 Task: Create a due date automation trigger when advanced on, on the tuesday of the week a card is due add dates due in less than 1 days at 11:00 AM.
Action: Mouse moved to (1037, 320)
Screenshot: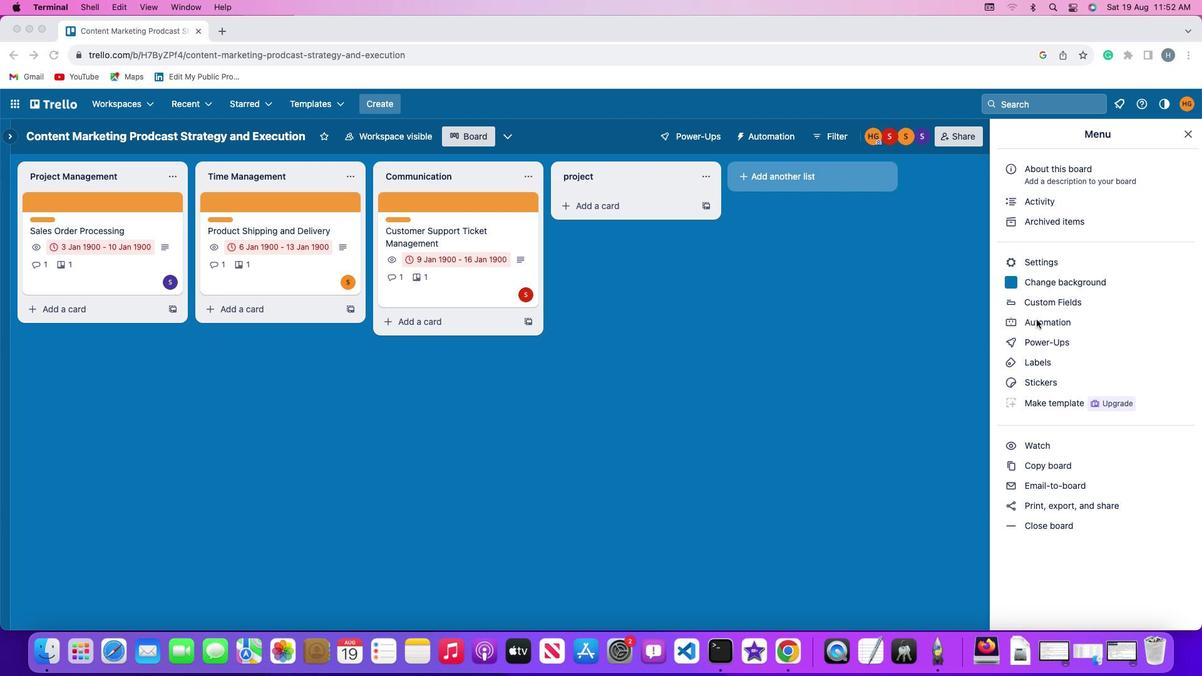 
Action: Mouse pressed left at (1037, 320)
Screenshot: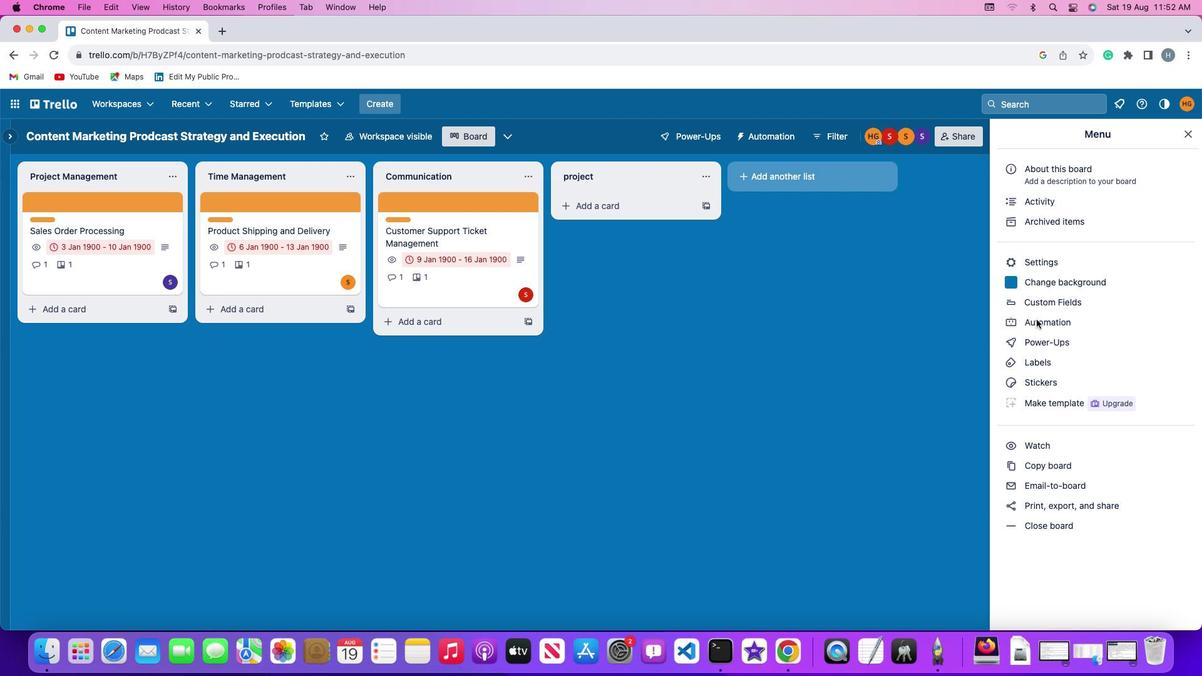 
Action: Mouse pressed left at (1037, 320)
Screenshot: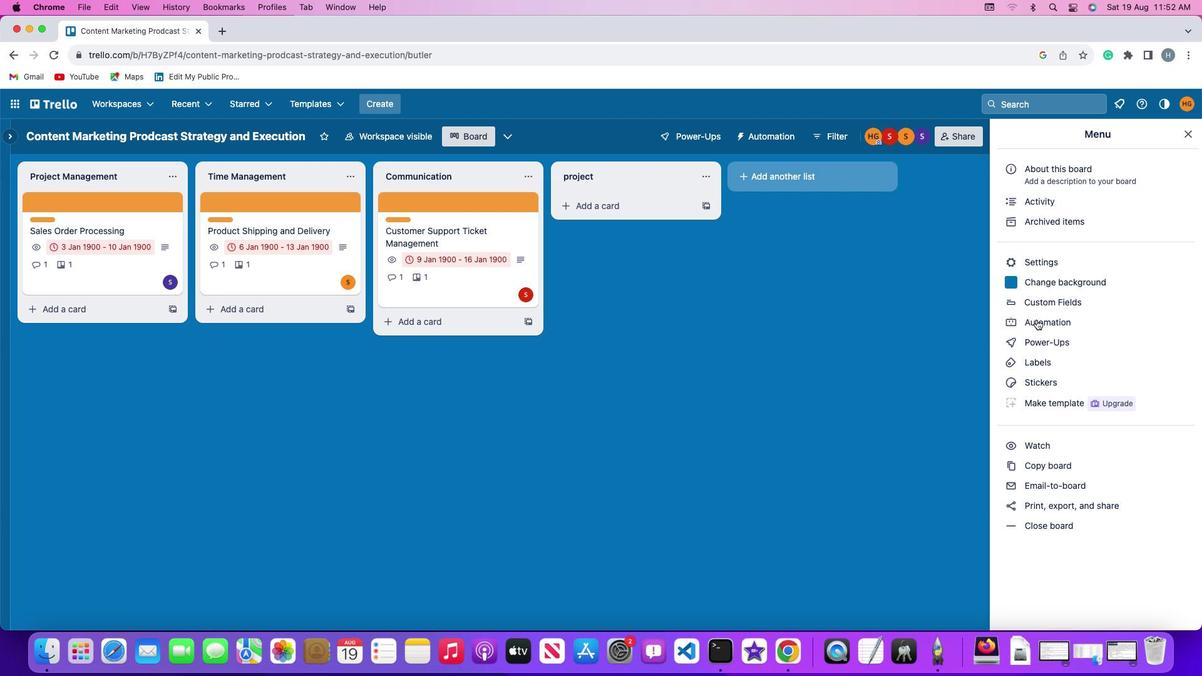 
Action: Mouse moved to (88, 296)
Screenshot: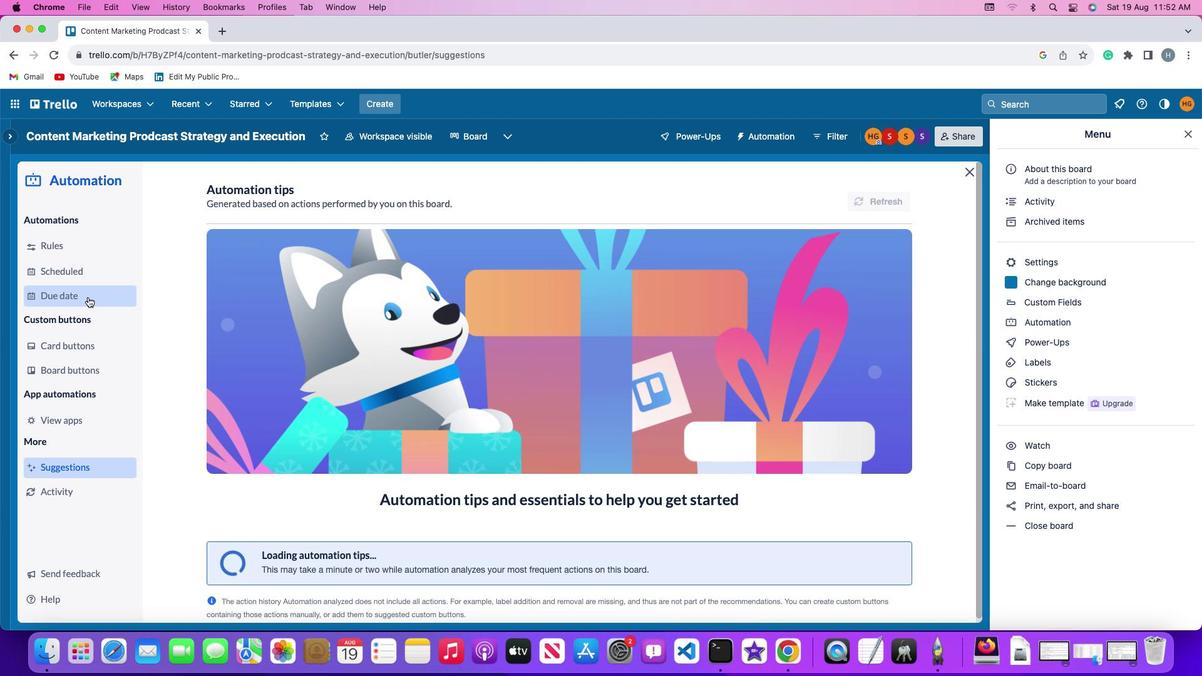 
Action: Mouse pressed left at (88, 296)
Screenshot: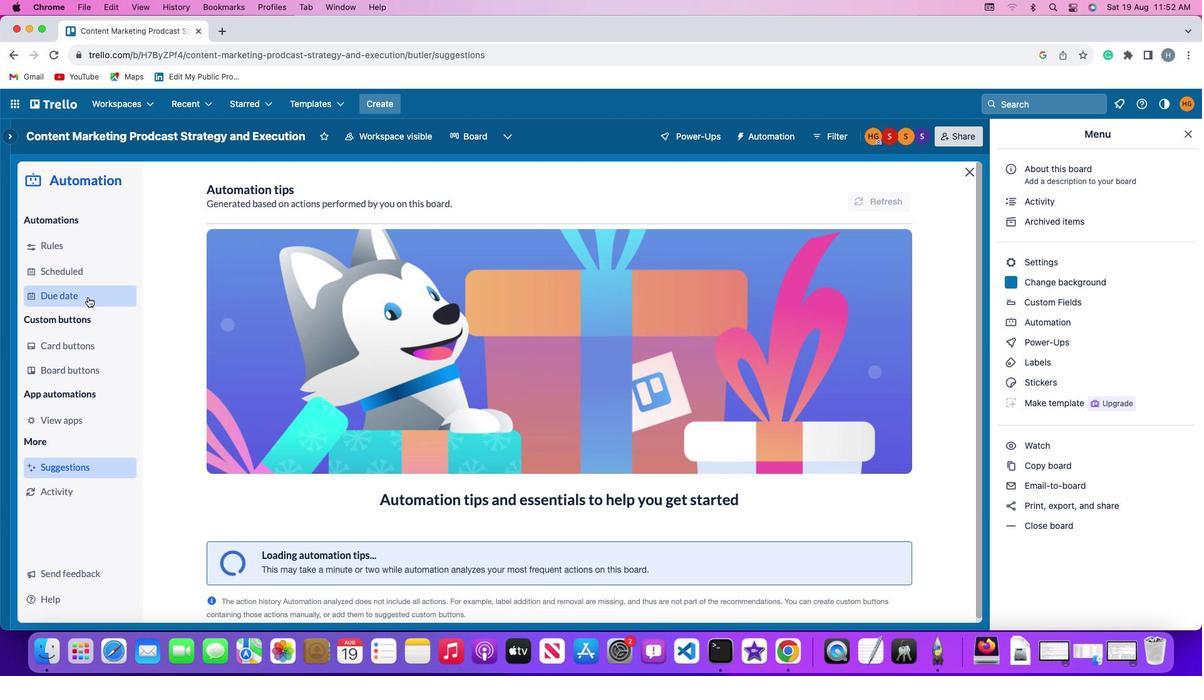 
Action: Mouse moved to (836, 194)
Screenshot: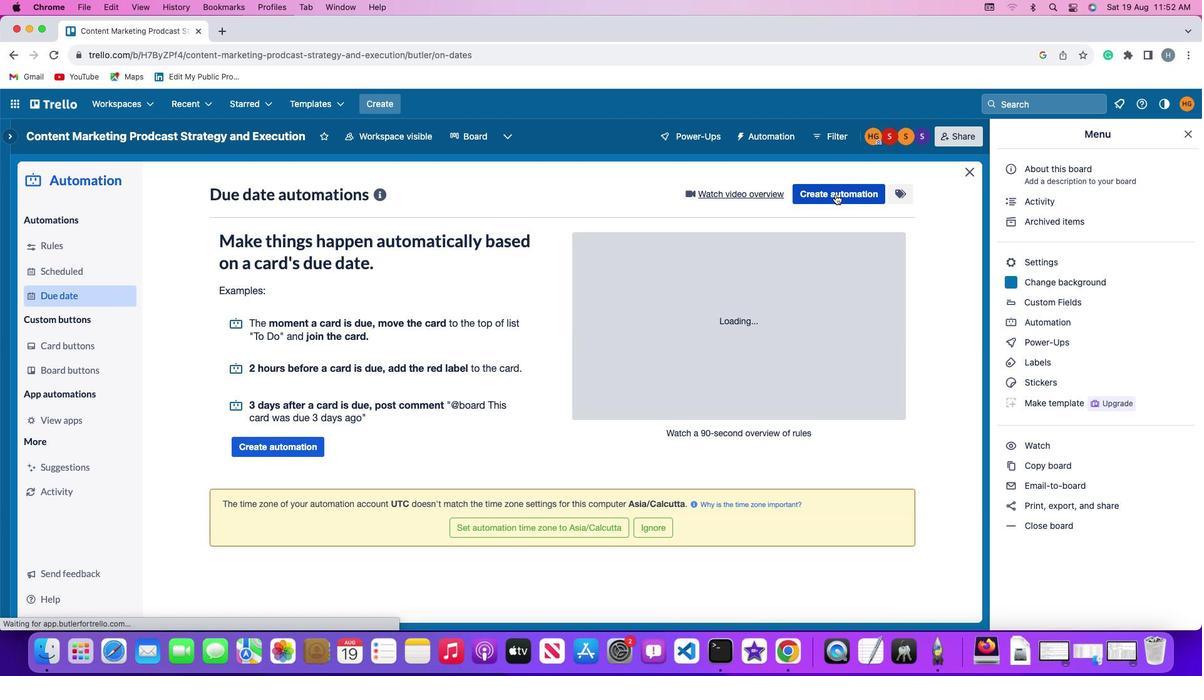 
Action: Mouse pressed left at (836, 194)
Screenshot: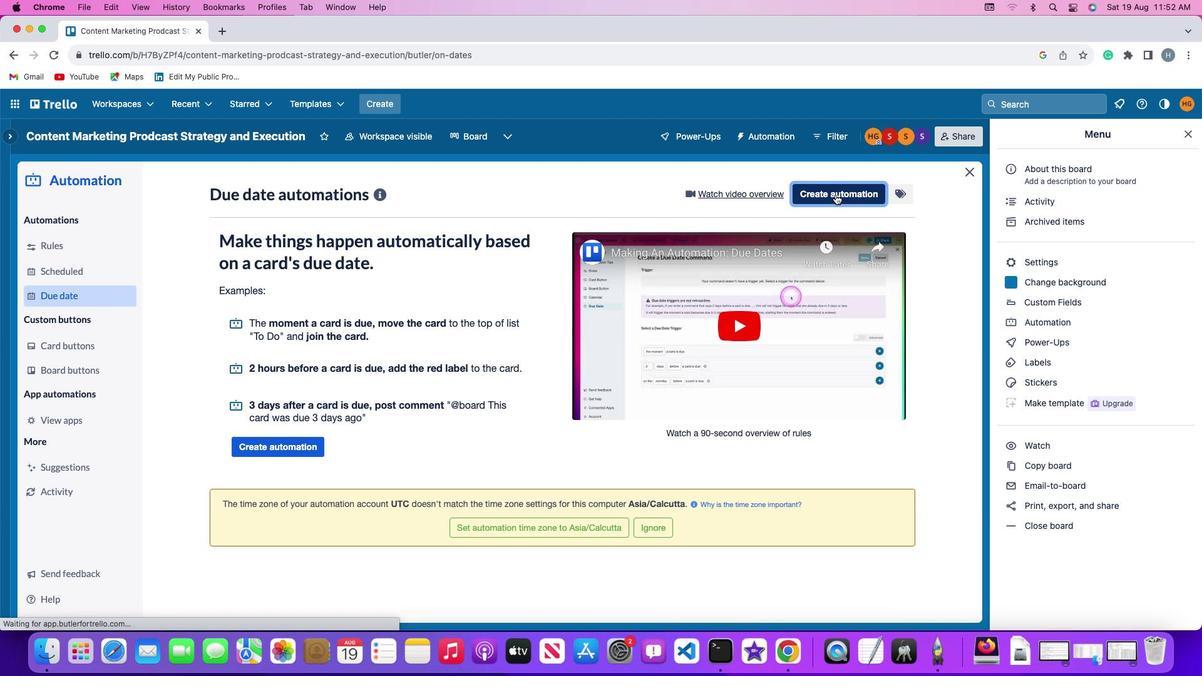 
Action: Mouse moved to (343, 315)
Screenshot: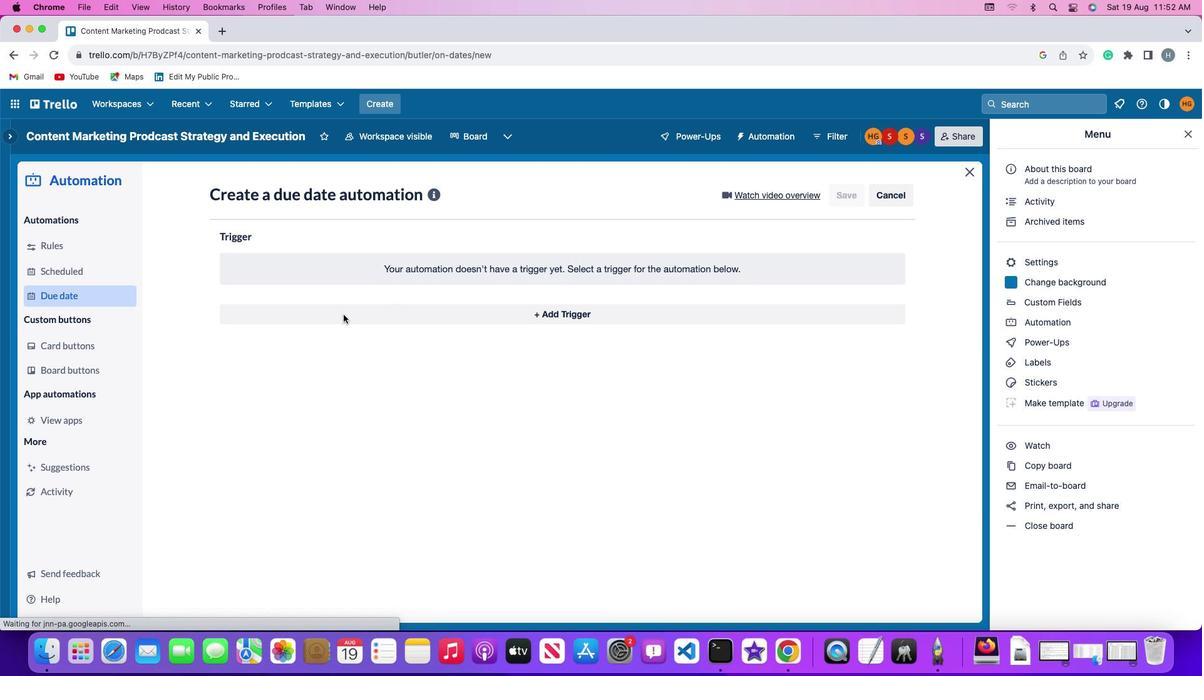 
Action: Mouse pressed left at (343, 315)
Screenshot: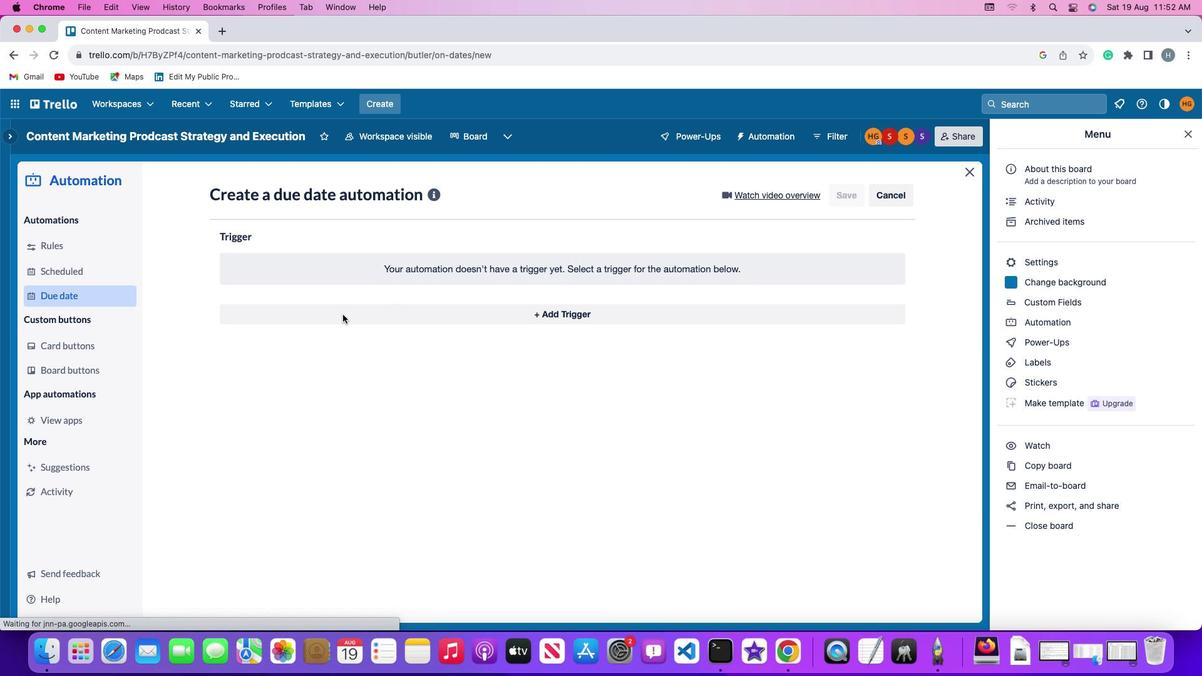 
Action: Mouse moved to (278, 541)
Screenshot: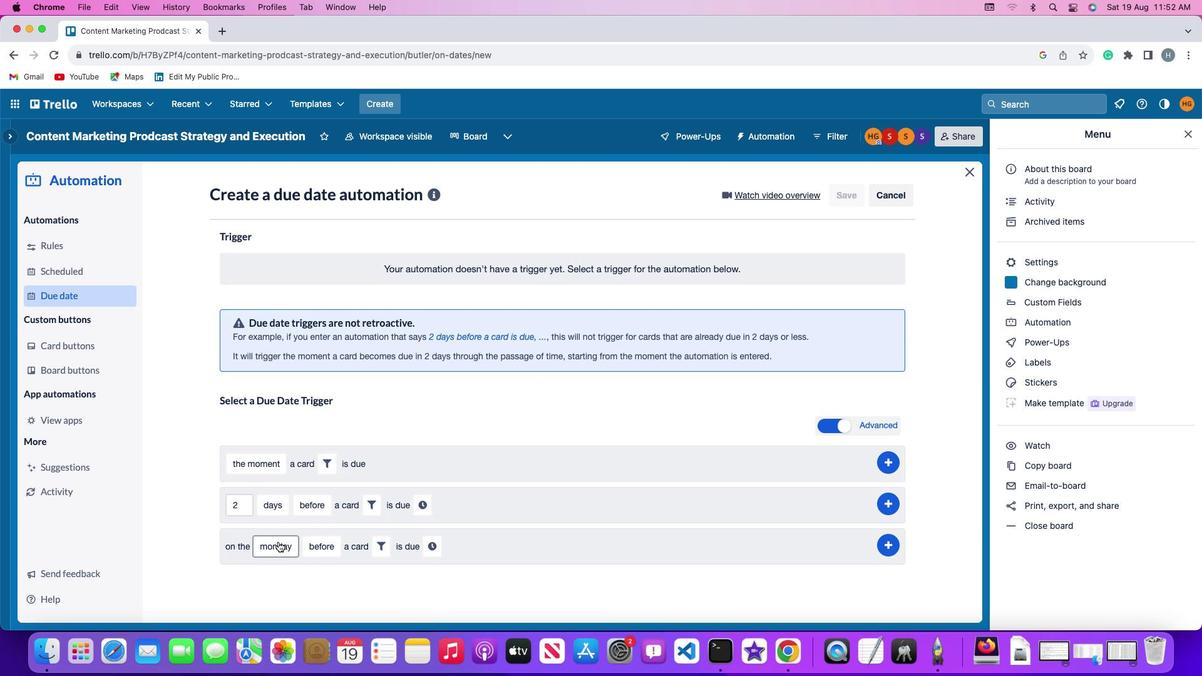 
Action: Mouse pressed left at (278, 541)
Screenshot: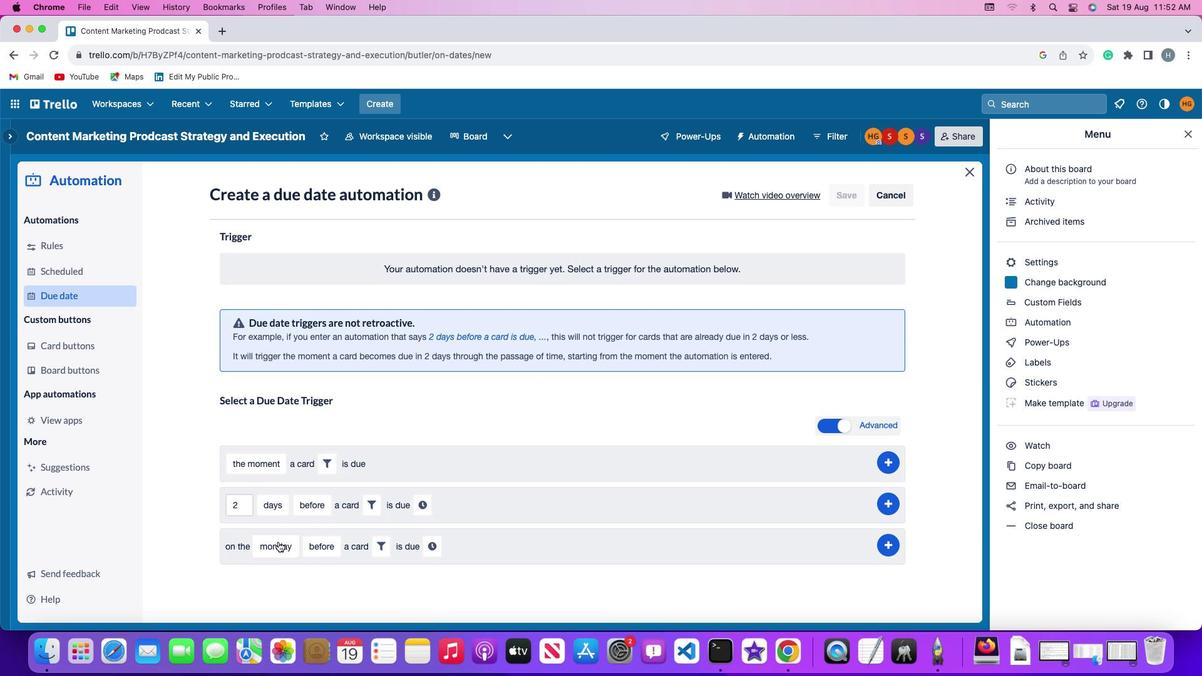 
Action: Mouse moved to (312, 400)
Screenshot: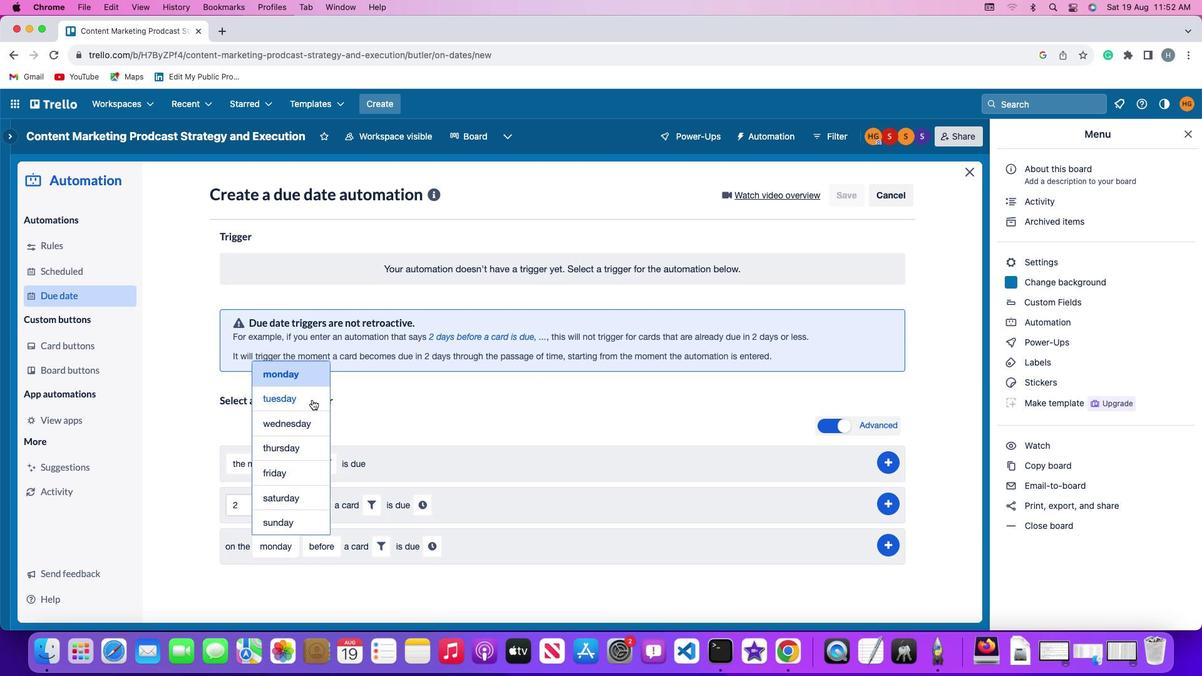 
Action: Mouse pressed left at (312, 400)
Screenshot: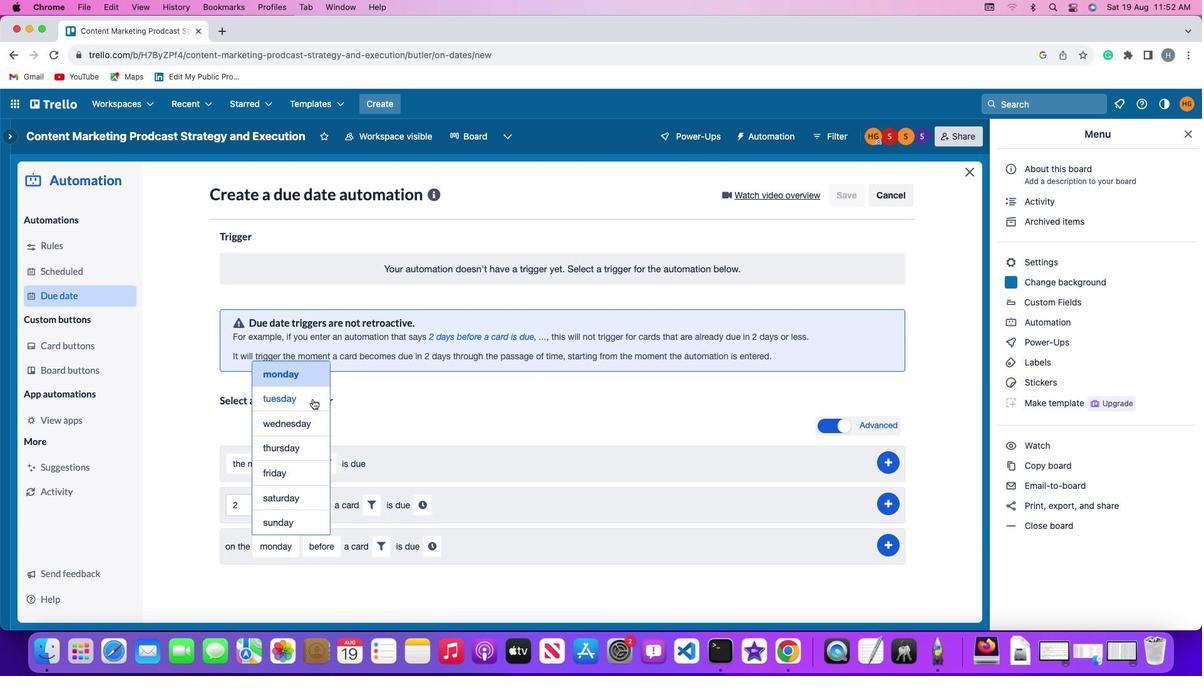
Action: Mouse moved to (334, 558)
Screenshot: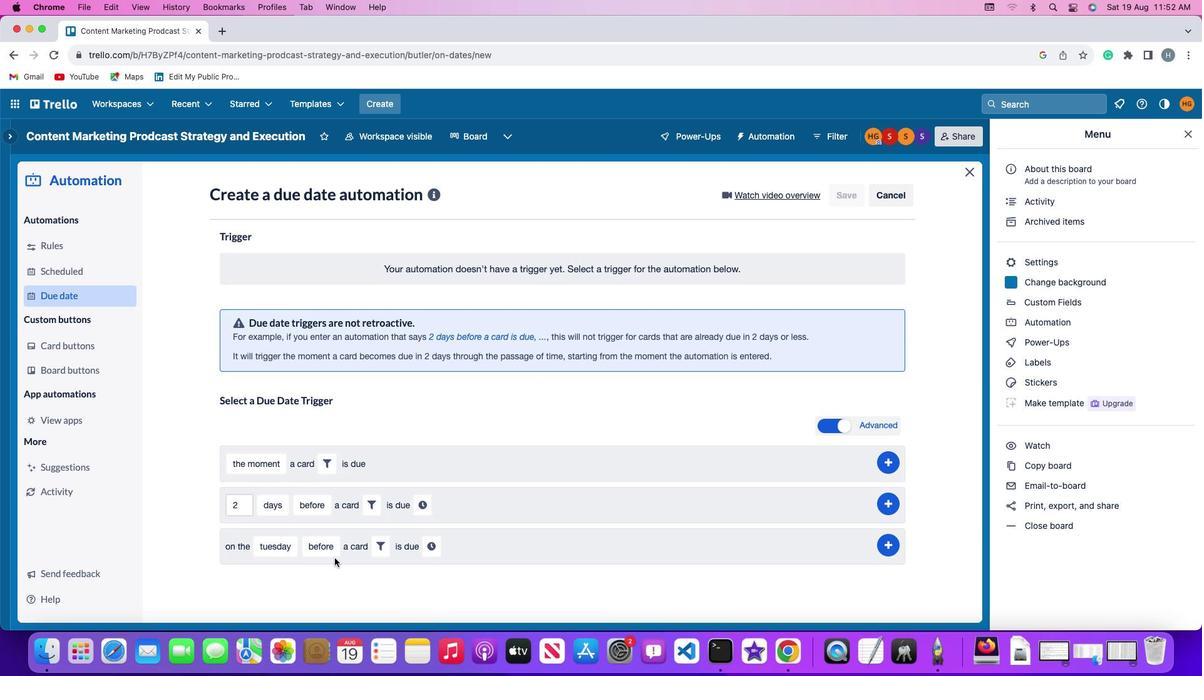 
Action: Mouse pressed left at (334, 558)
Screenshot: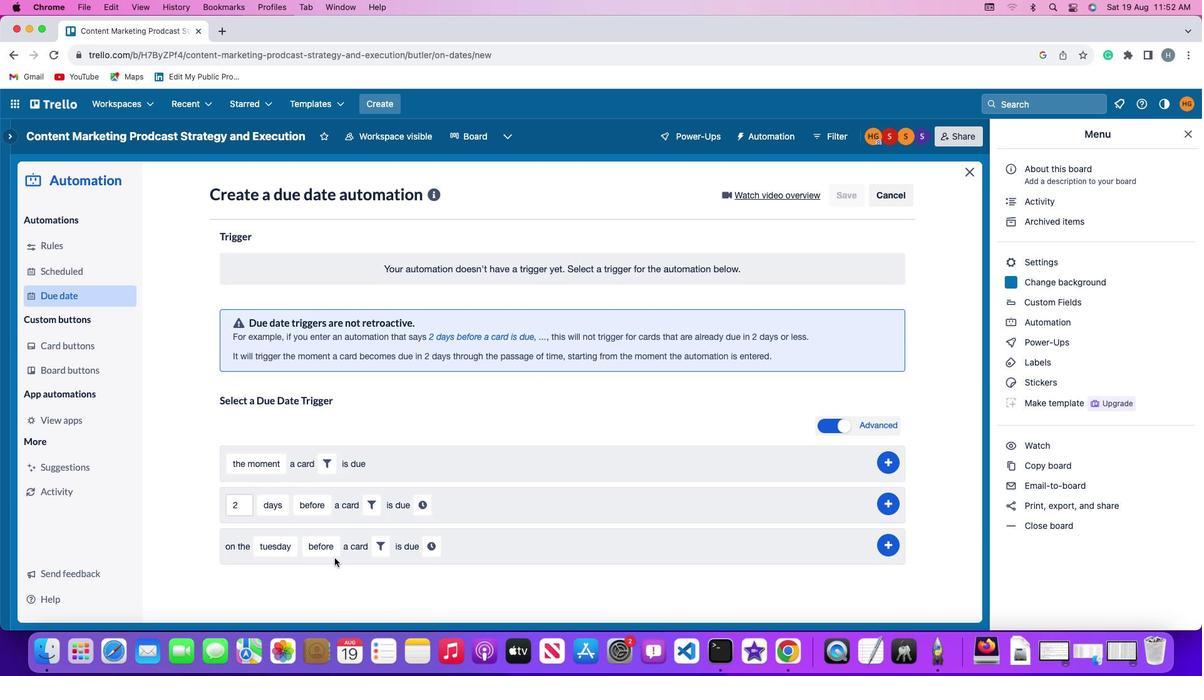 
Action: Mouse moved to (333, 548)
Screenshot: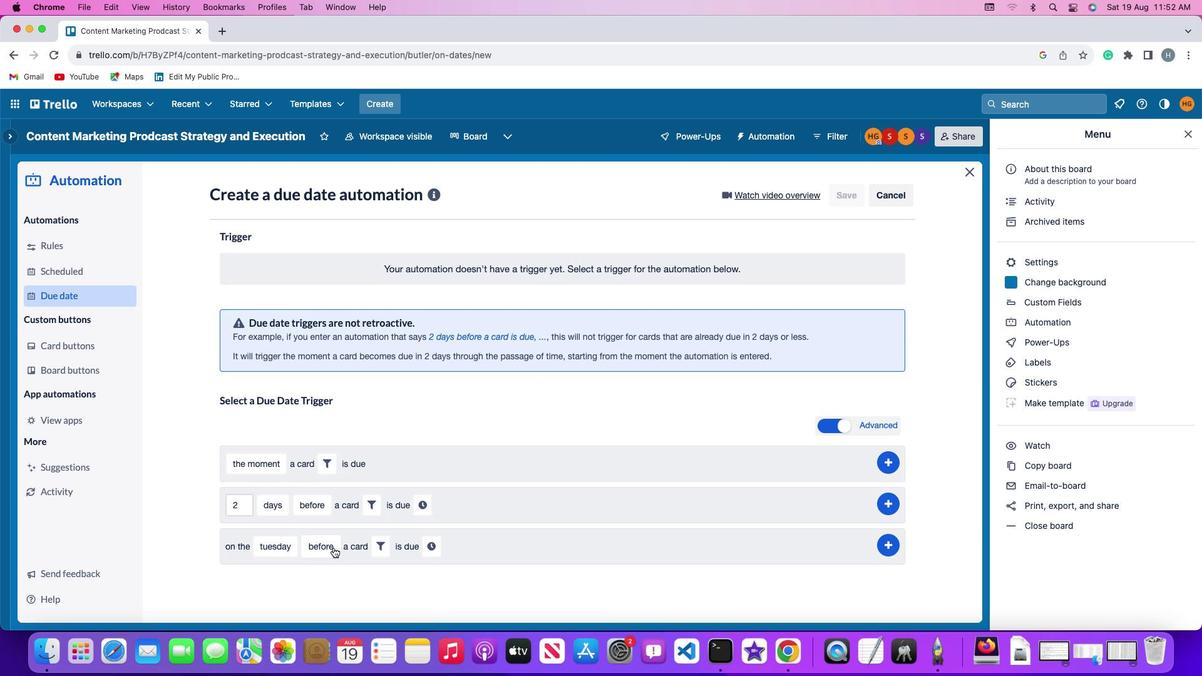 
Action: Mouse pressed left at (333, 548)
Screenshot: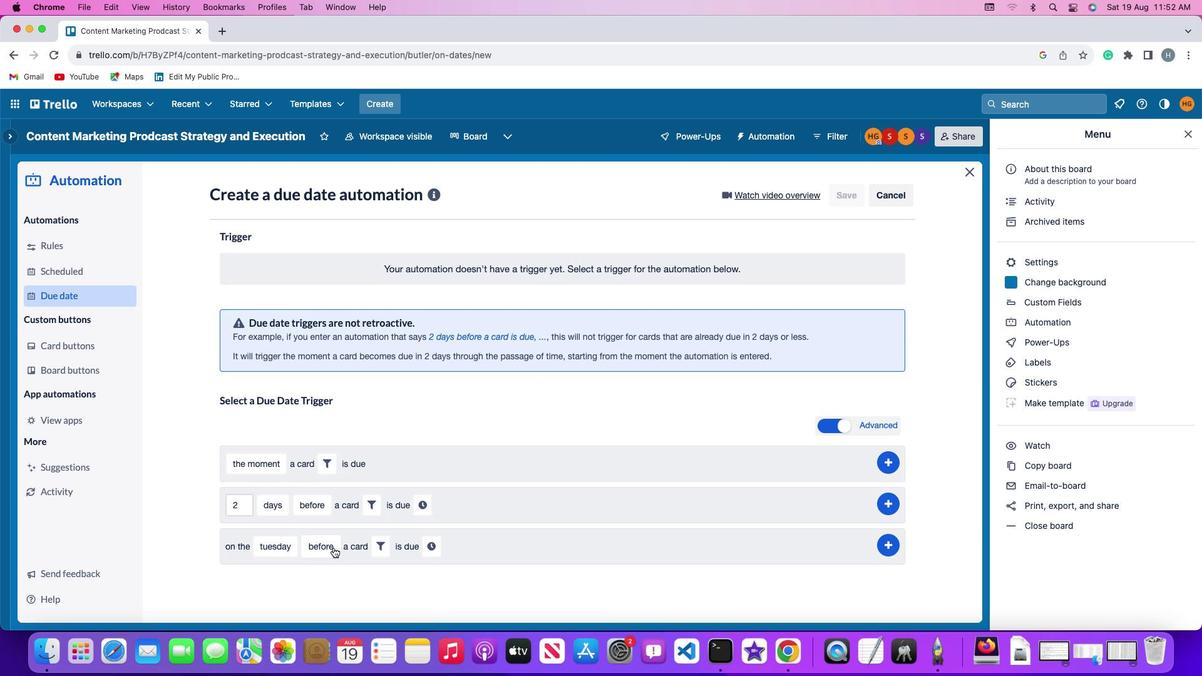 
Action: Mouse moved to (346, 500)
Screenshot: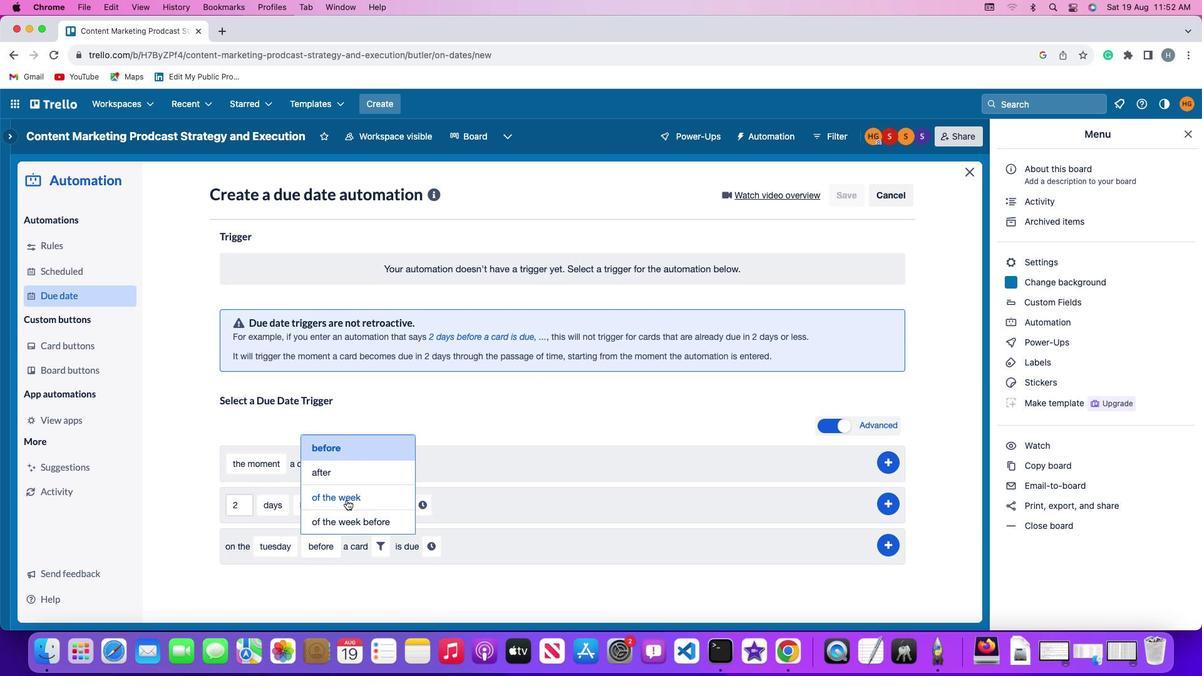 
Action: Mouse pressed left at (346, 500)
Screenshot: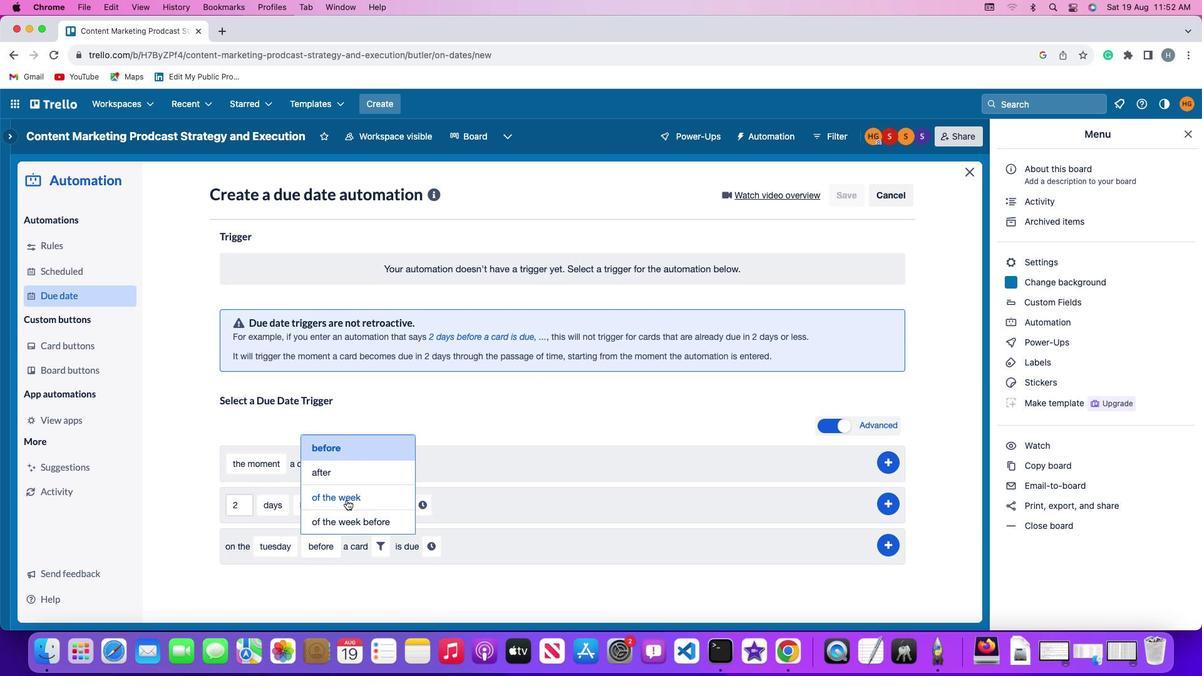 
Action: Mouse moved to (400, 548)
Screenshot: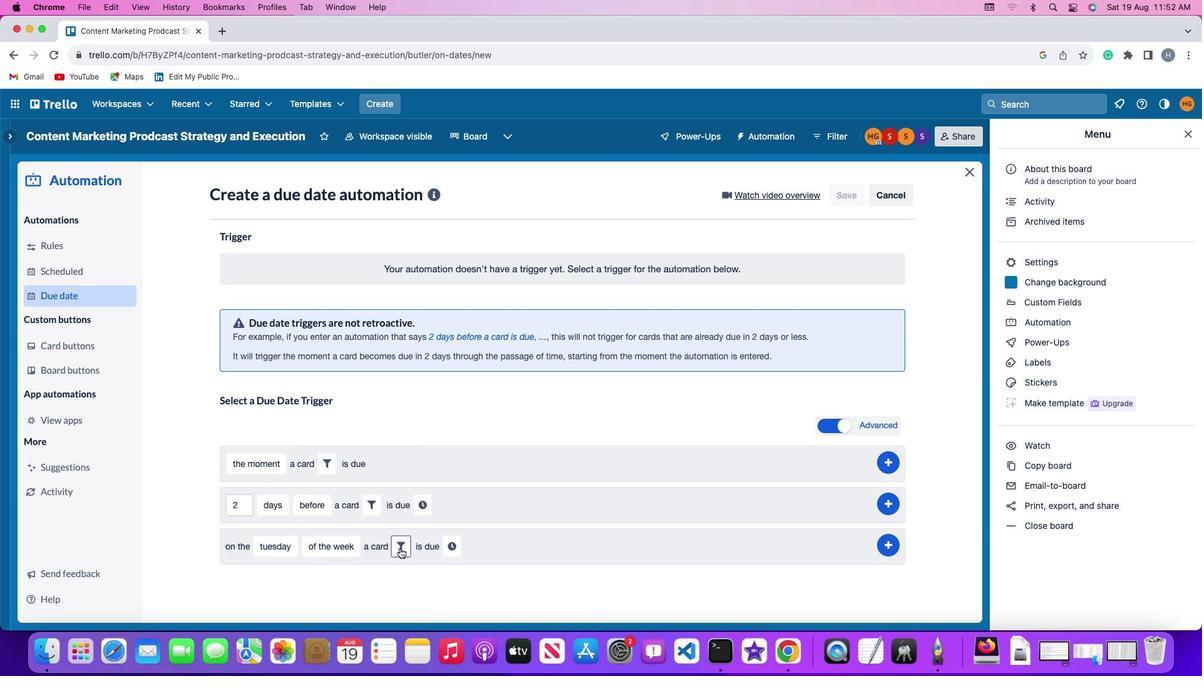 
Action: Mouse pressed left at (400, 548)
Screenshot: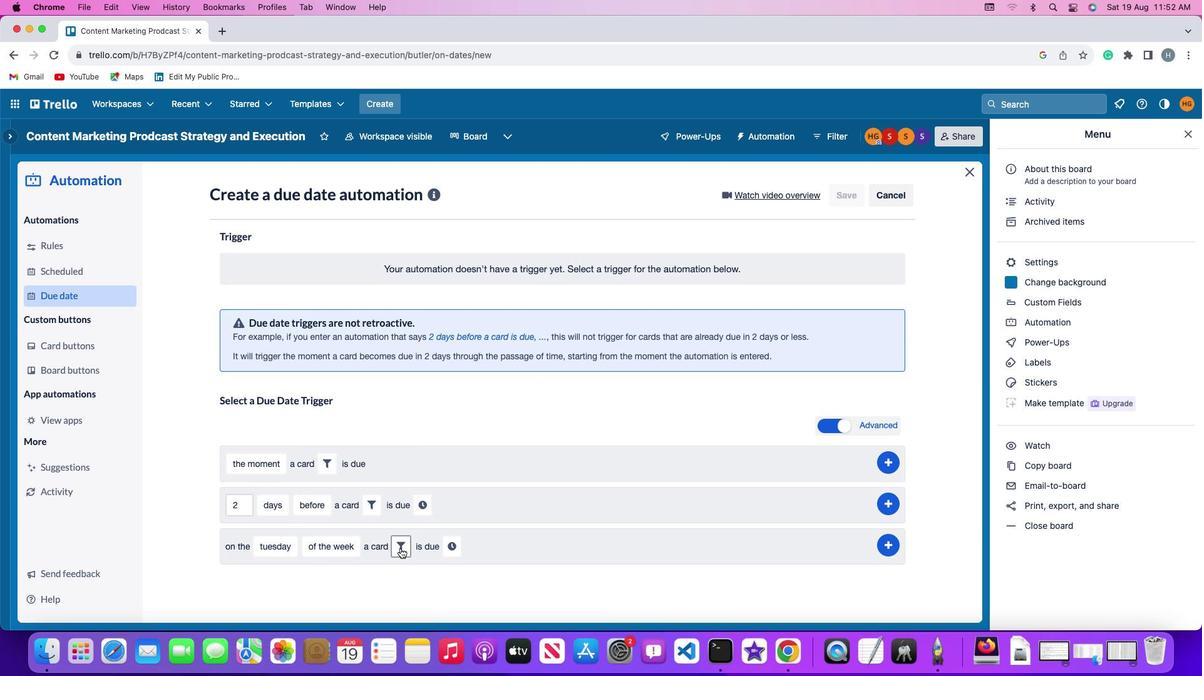 
Action: Mouse moved to (471, 588)
Screenshot: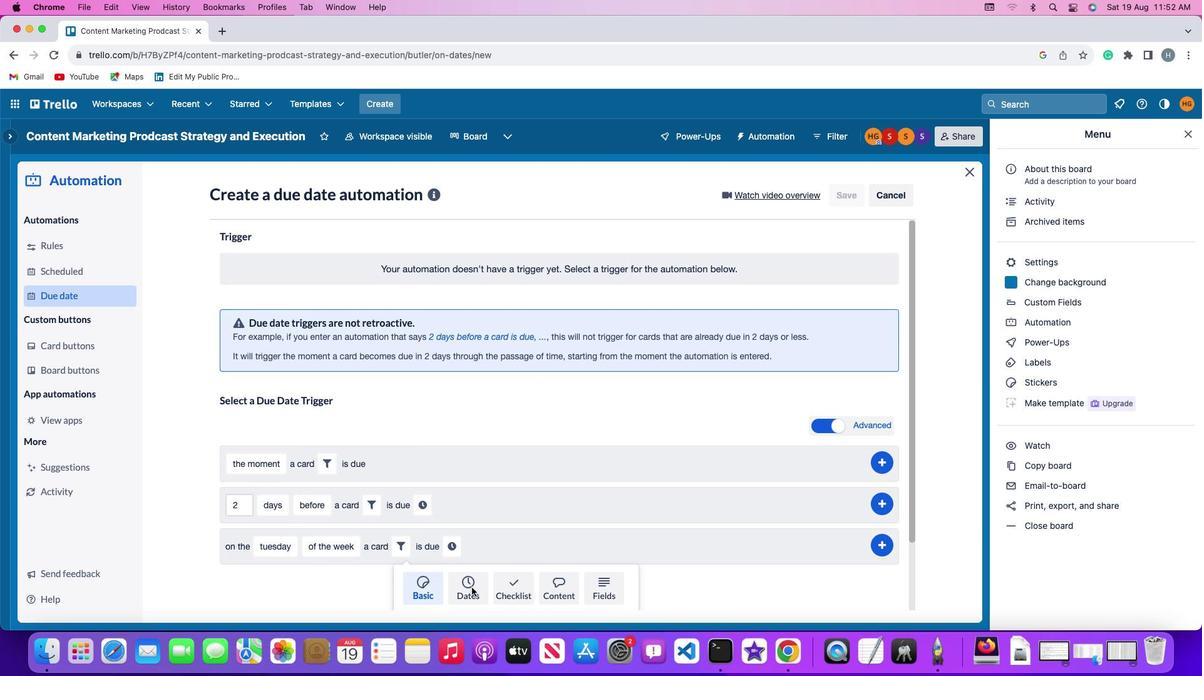 
Action: Mouse pressed left at (471, 588)
Screenshot: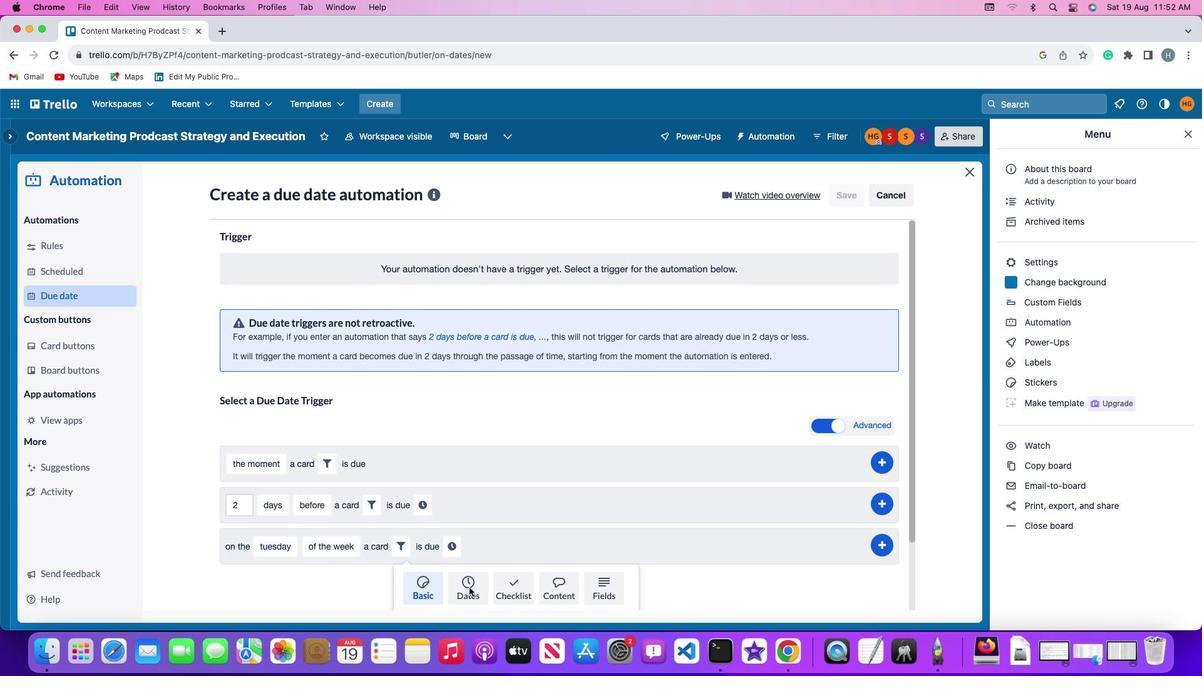 
Action: Mouse moved to (343, 575)
Screenshot: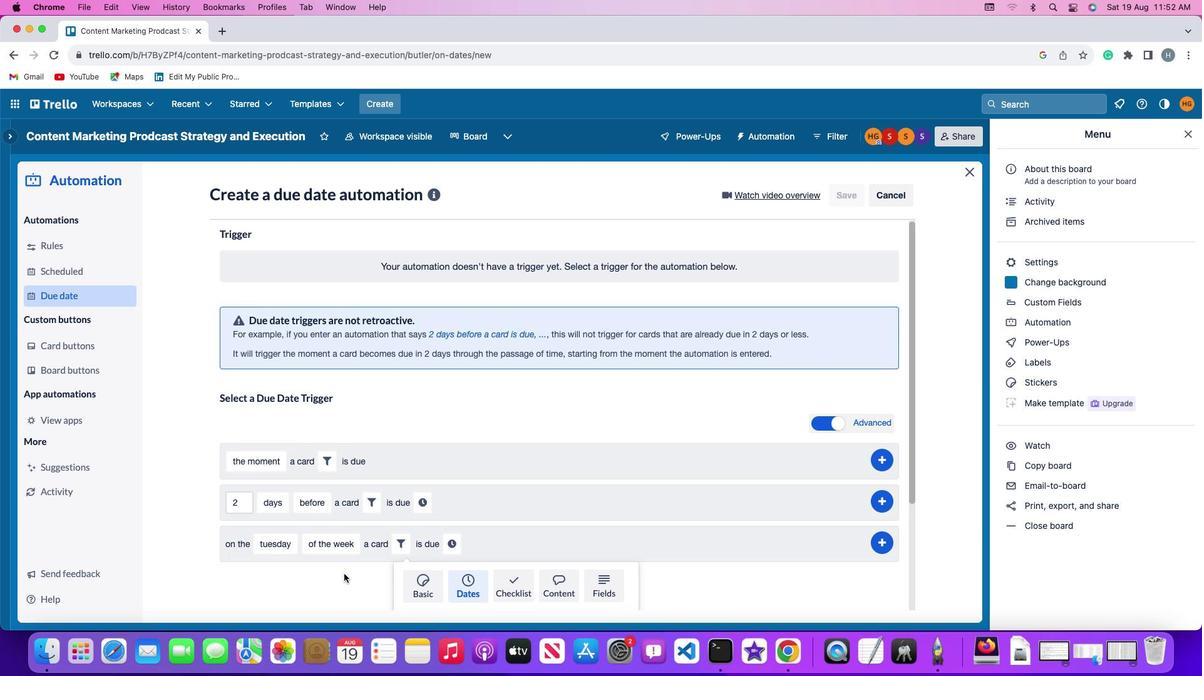 
Action: Mouse scrolled (343, 575) with delta (0, 0)
Screenshot: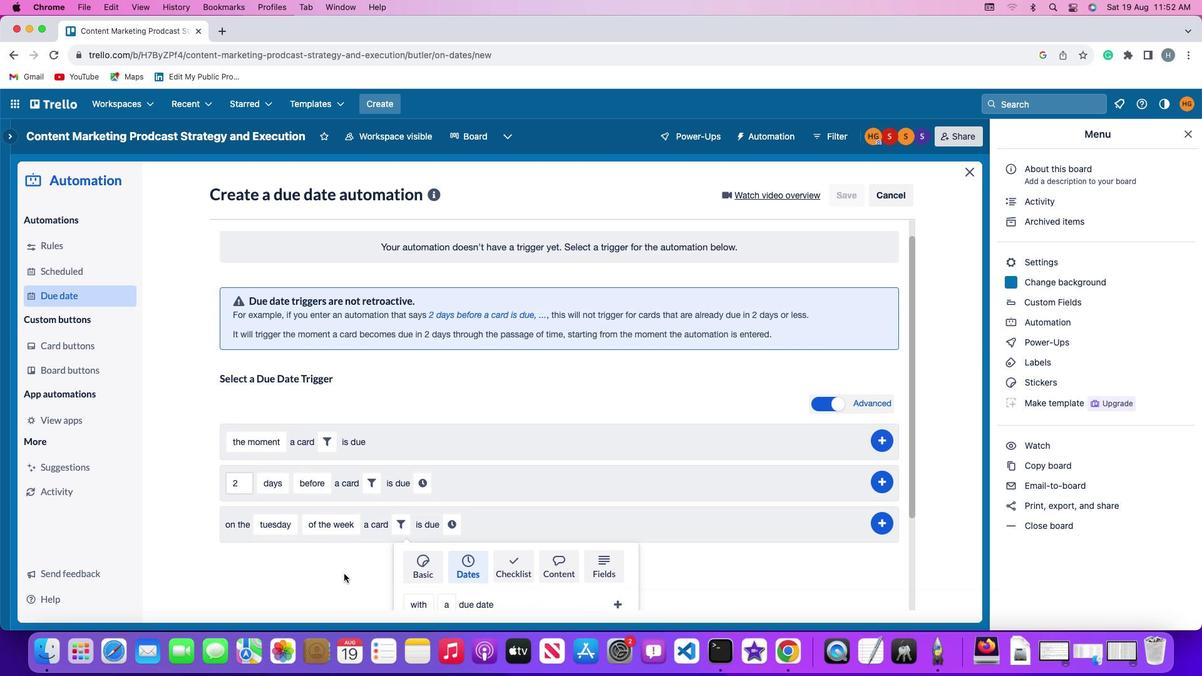 
Action: Mouse scrolled (343, 575) with delta (0, 0)
Screenshot: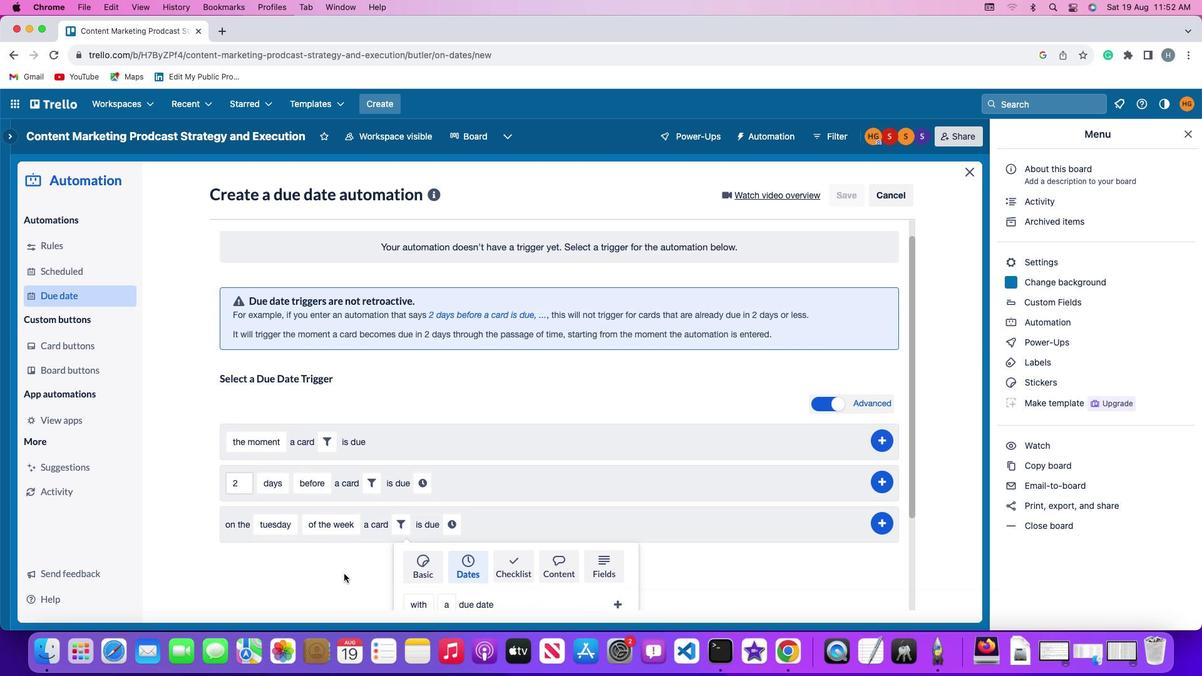 
Action: Mouse scrolled (343, 575) with delta (0, -1)
Screenshot: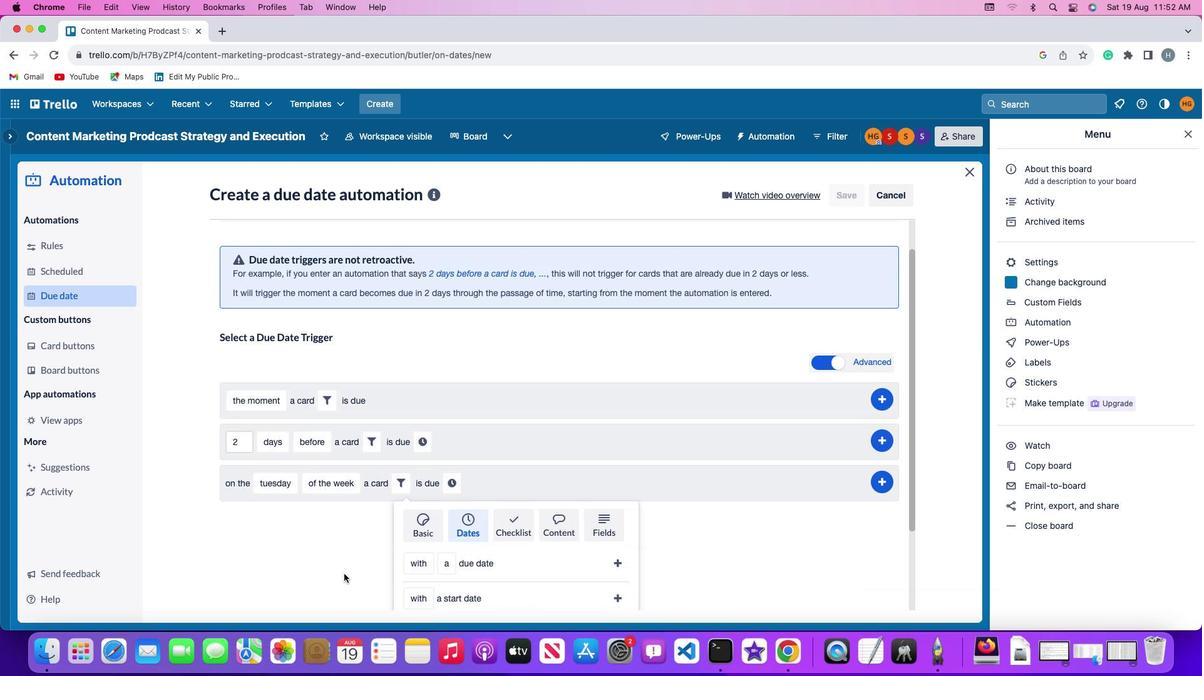 
Action: Mouse scrolled (343, 575) with delta (0, -3)
Screenshot: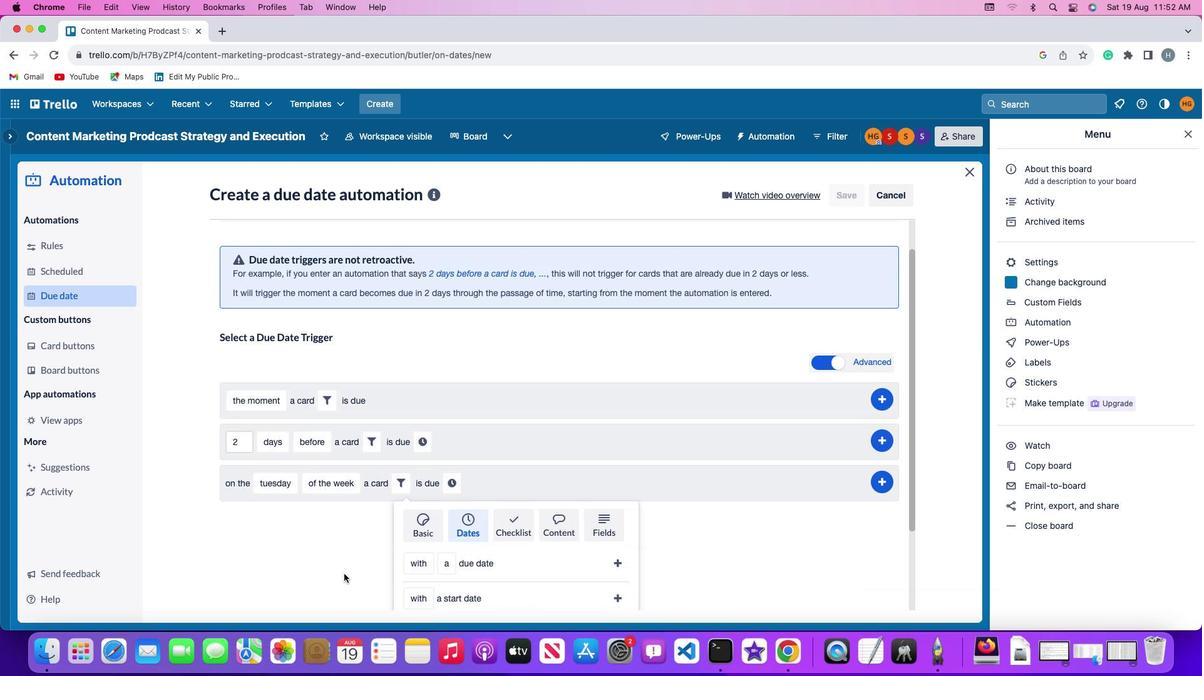 
Action: Mouse scrolled (343, 575) with delta (0, -3)
Screenshot: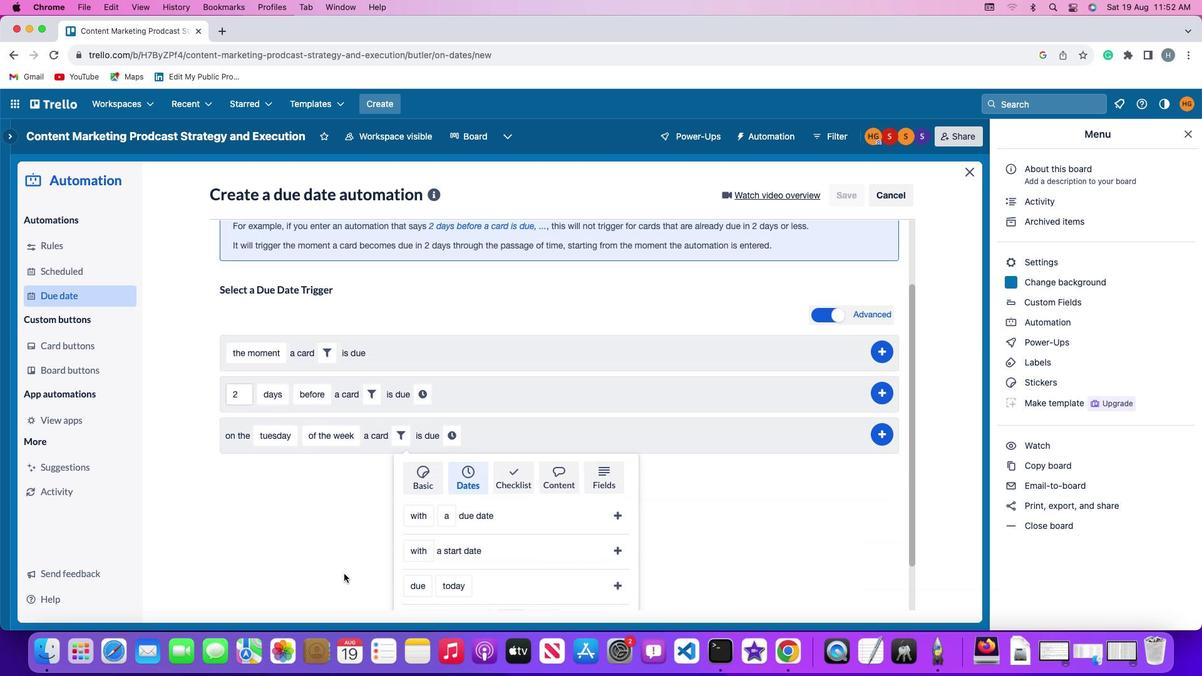 
Action: Mouse moved to (343, 573)
Screenshot: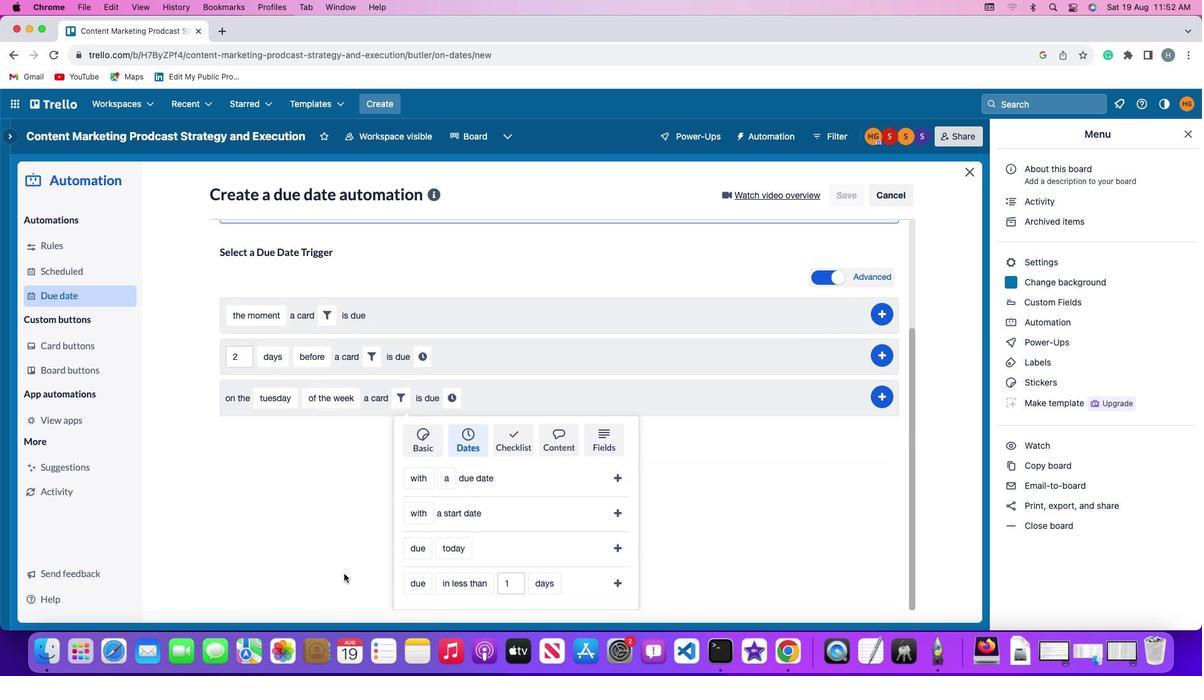 
Action: Mouse scrolled (343, 573) with delta (0, 0)
Screenshot: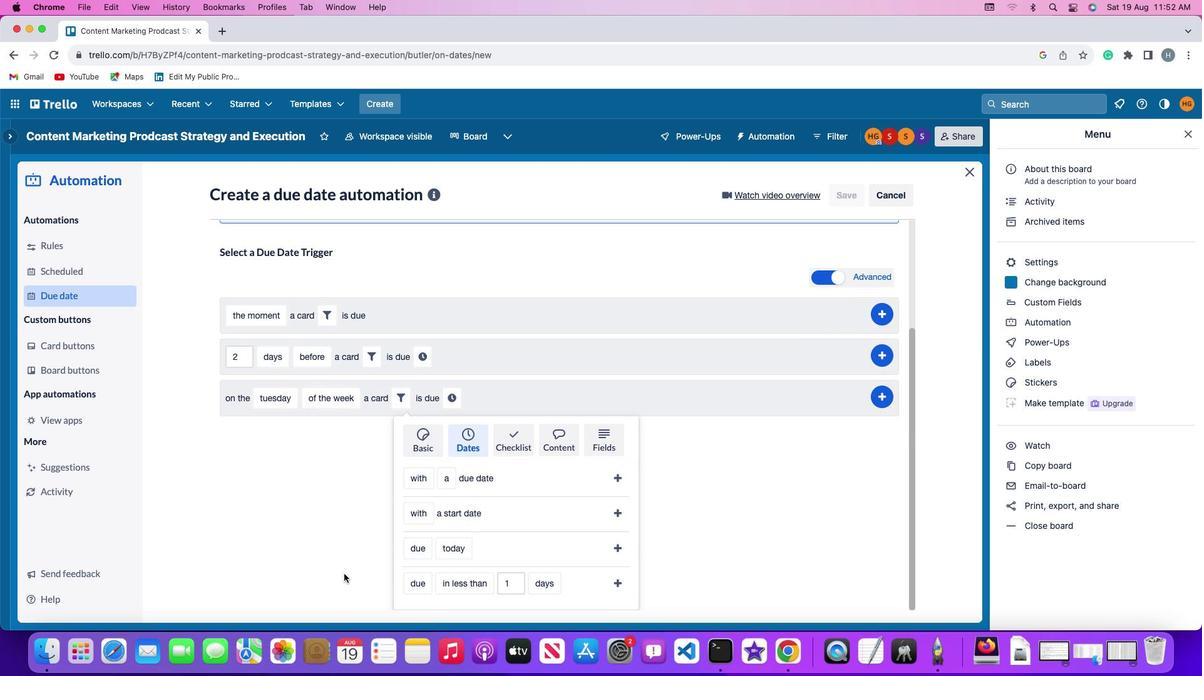 
Action: Mouse scrolled (343, 573) with delta (0, 0)
Screenshot: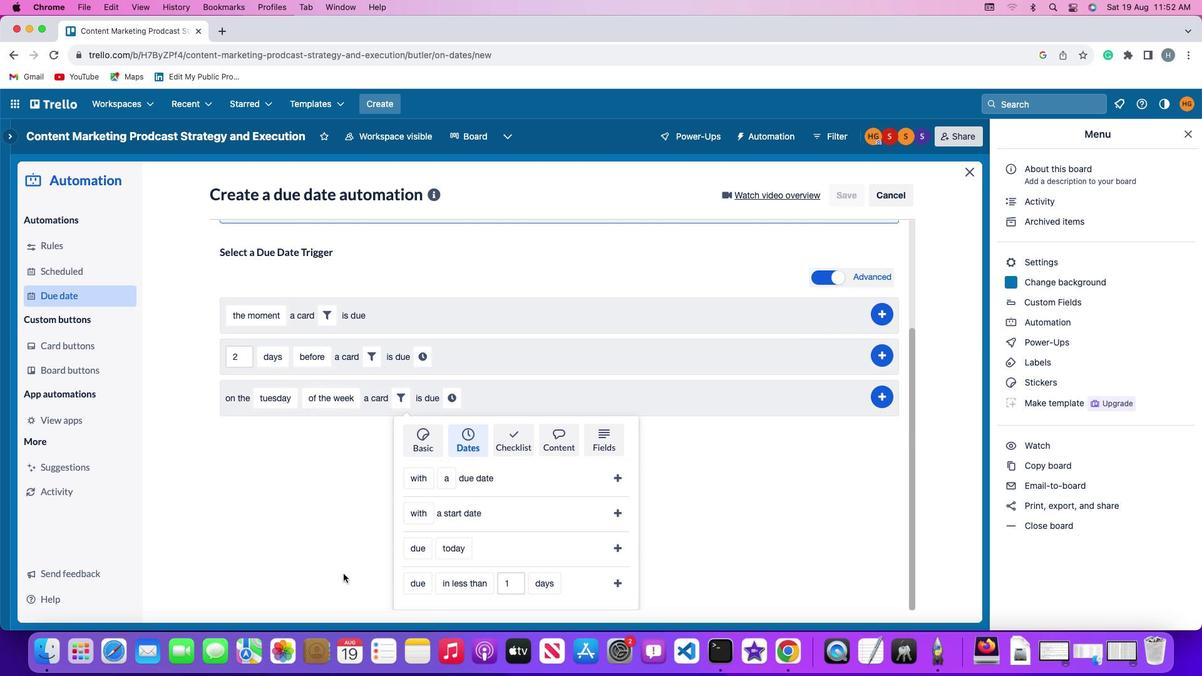 
Action: Mouse scrolled (343, 573) with delta (0, -1)
Screenshot: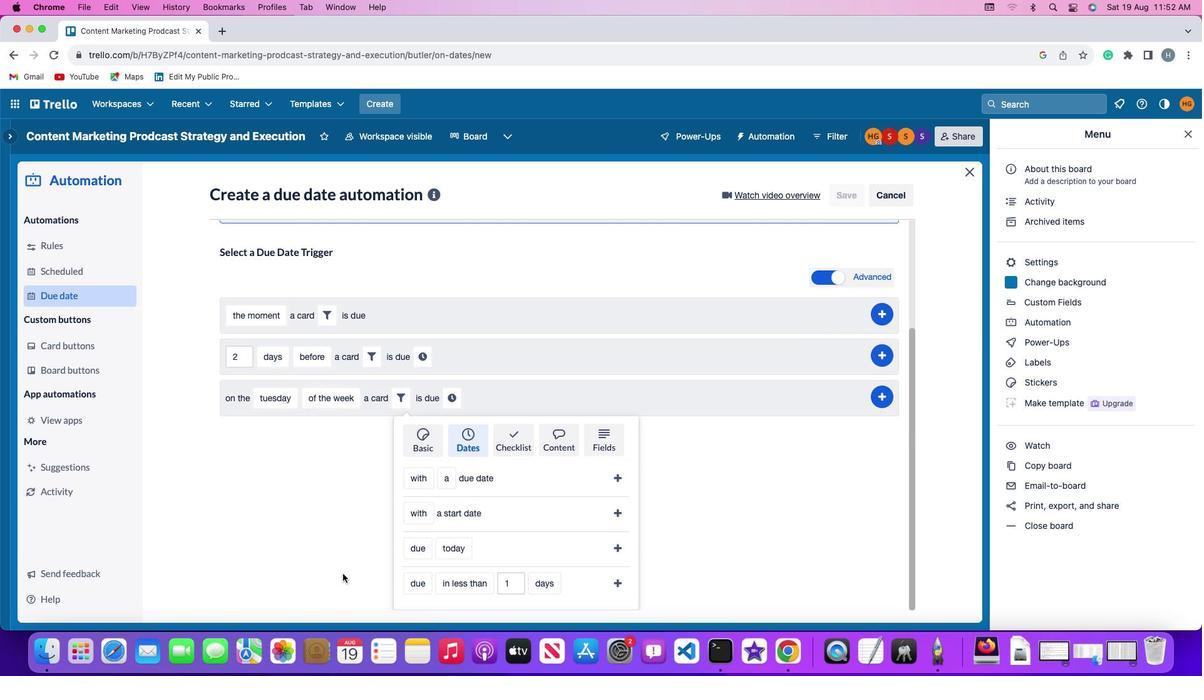 
Action: Mouse scrolled (343, 573) with delta (0, -3)
Screenshot: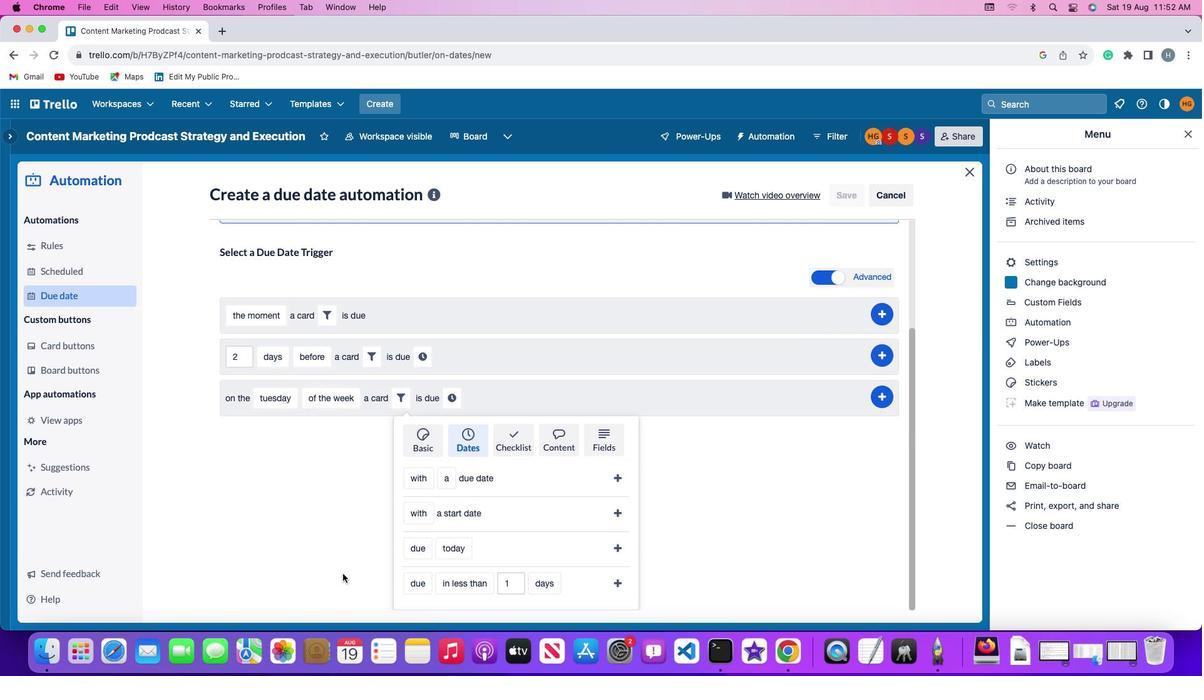 
Action: Mouse scrolled (343, 573) with delta (0, -3)
Screenshot: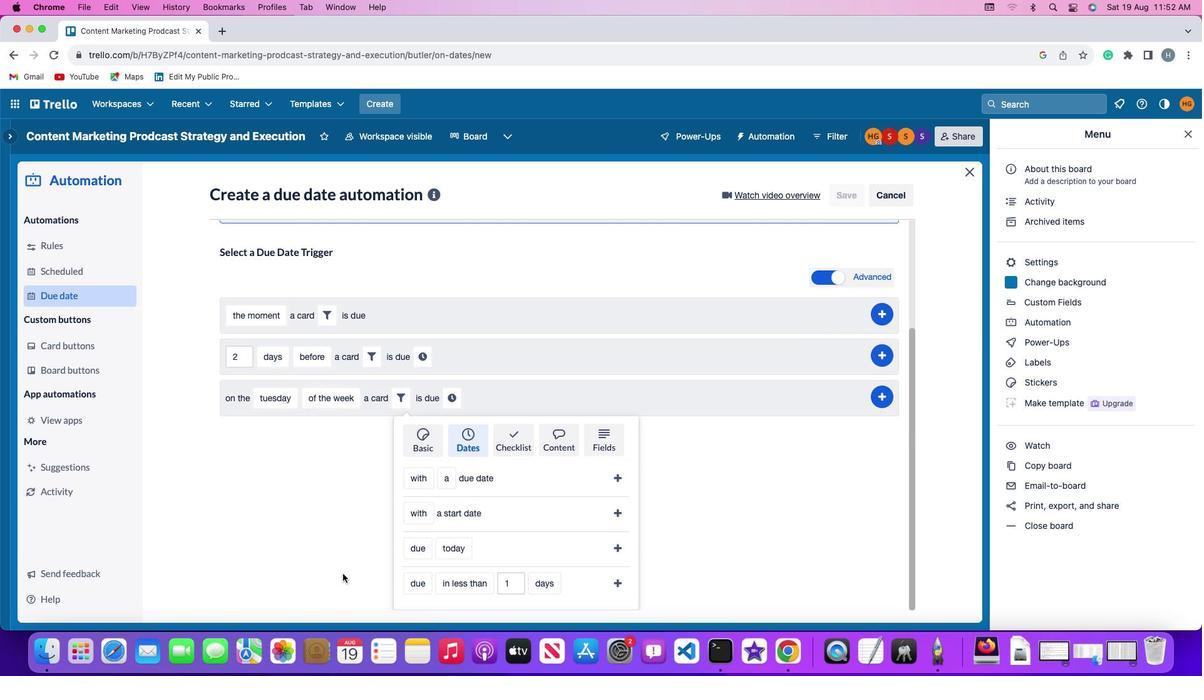 
Action: Mouse moved to (417, 585)
Screenshot: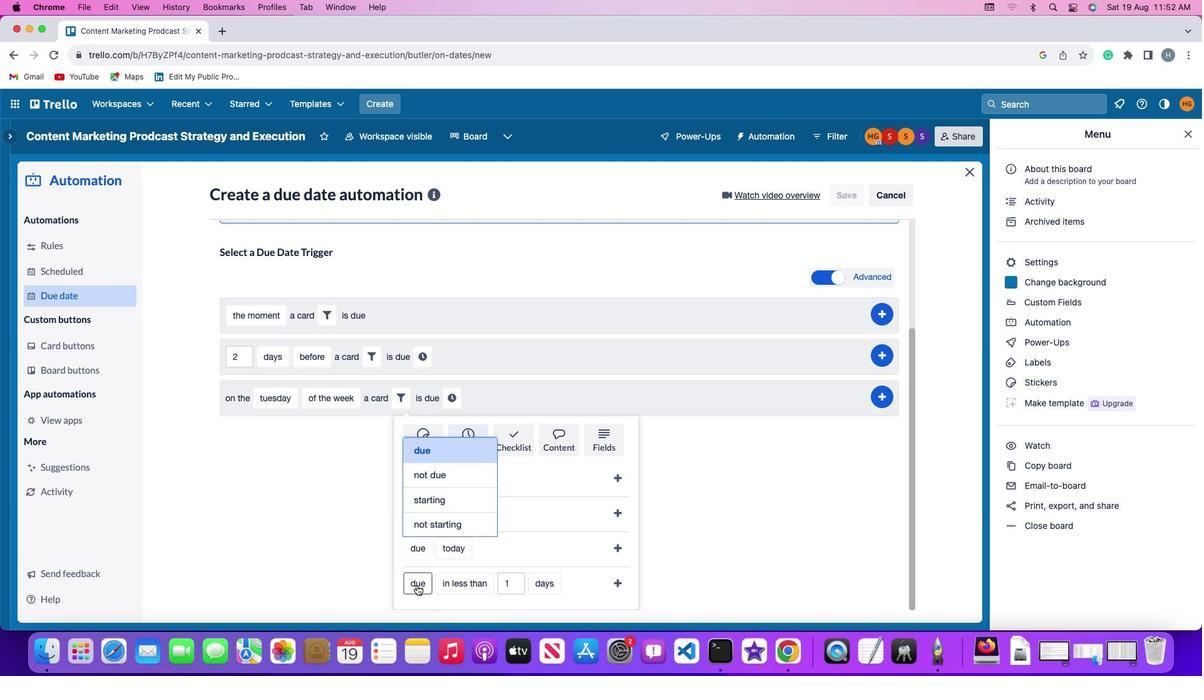 
Action: Mouse pressed left at (417, 585)
Screenshot: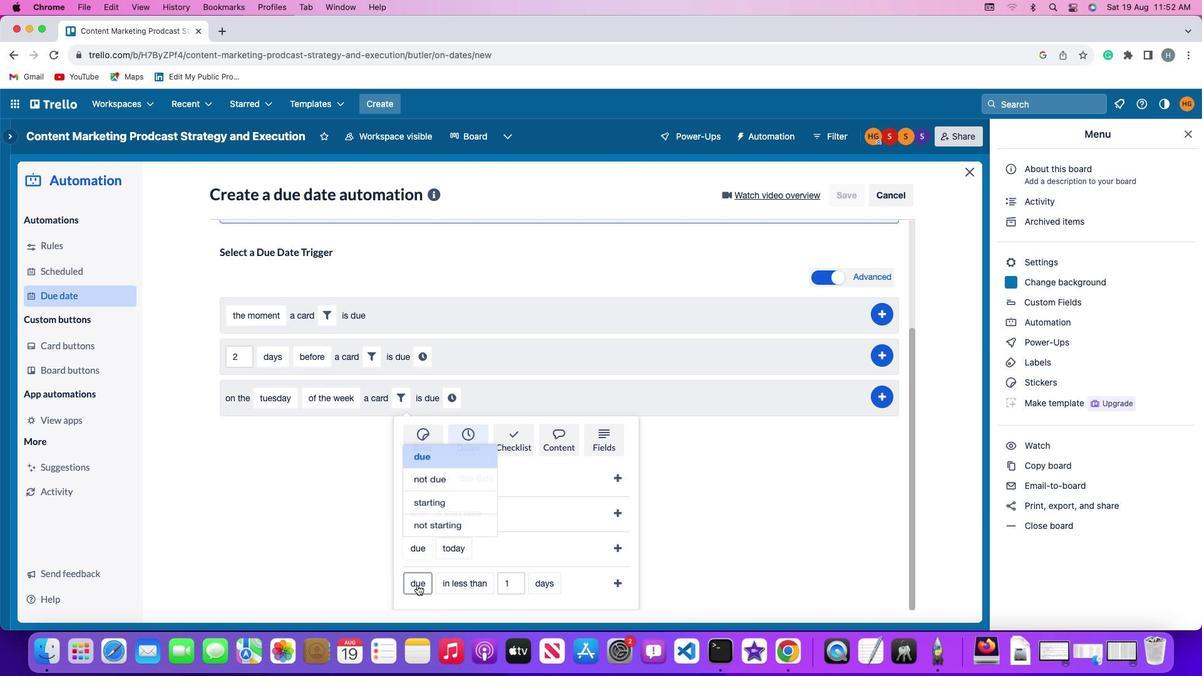 
Action: Mouse moved to (429, 537)
Screenshot: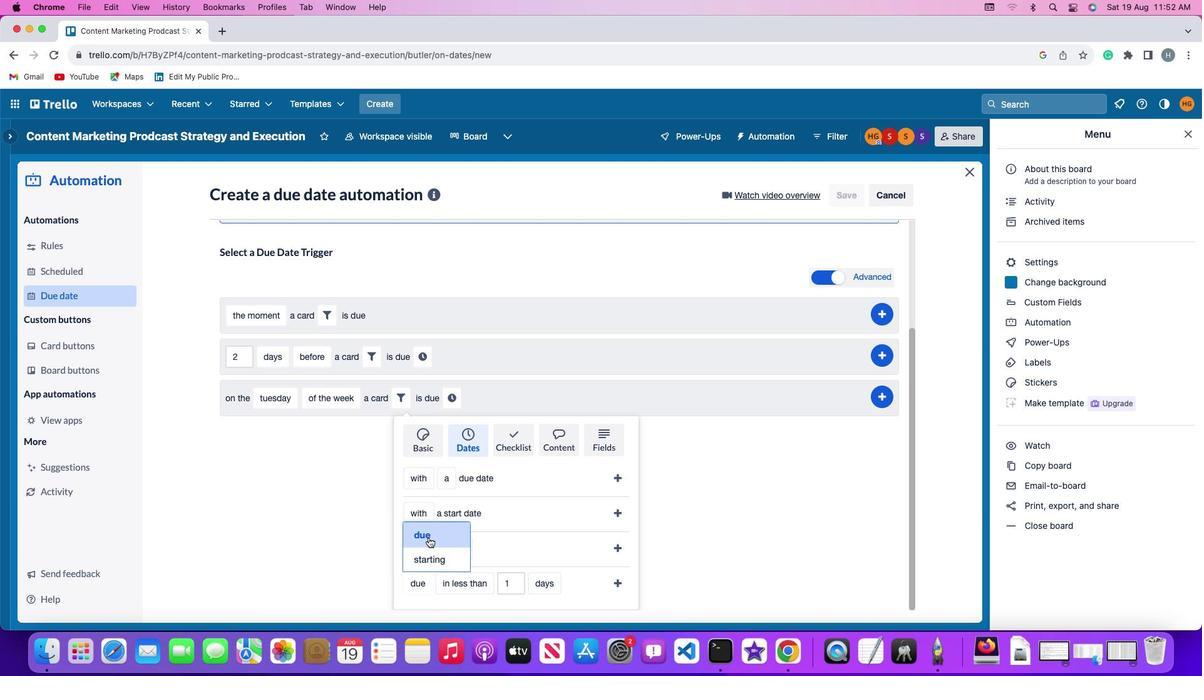 
Action: Mouse pressed left at (429, 537)
Screenshot: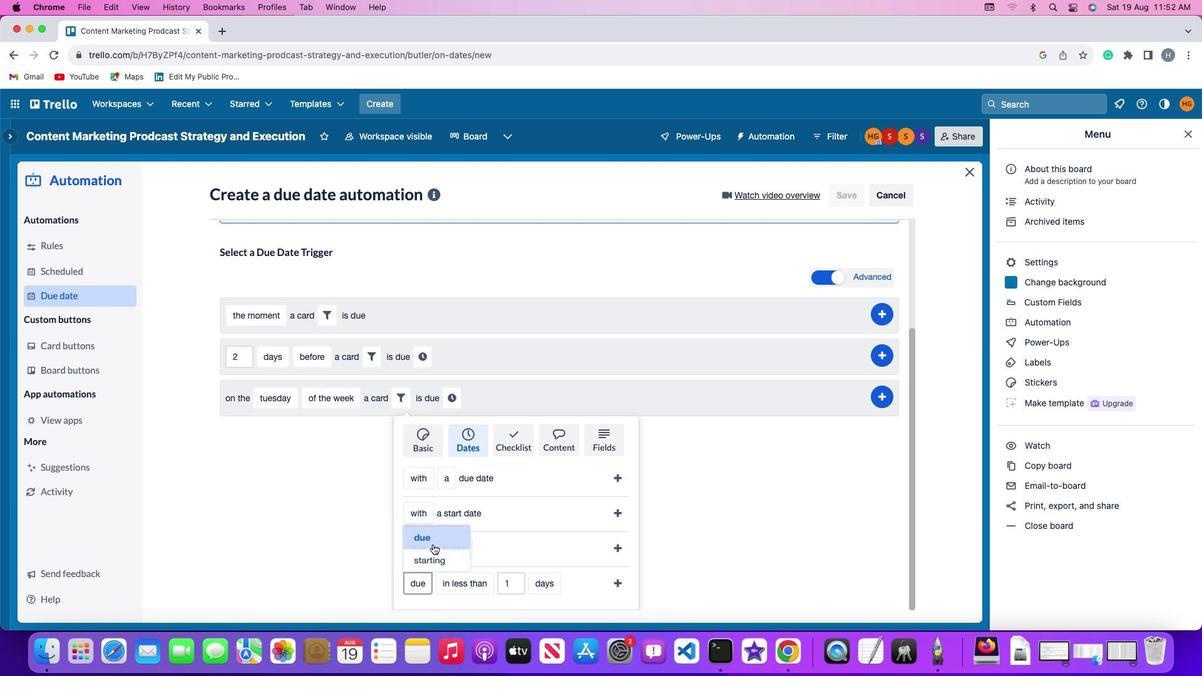 
Action: Mouse moved to (470, 590)
Screenshot: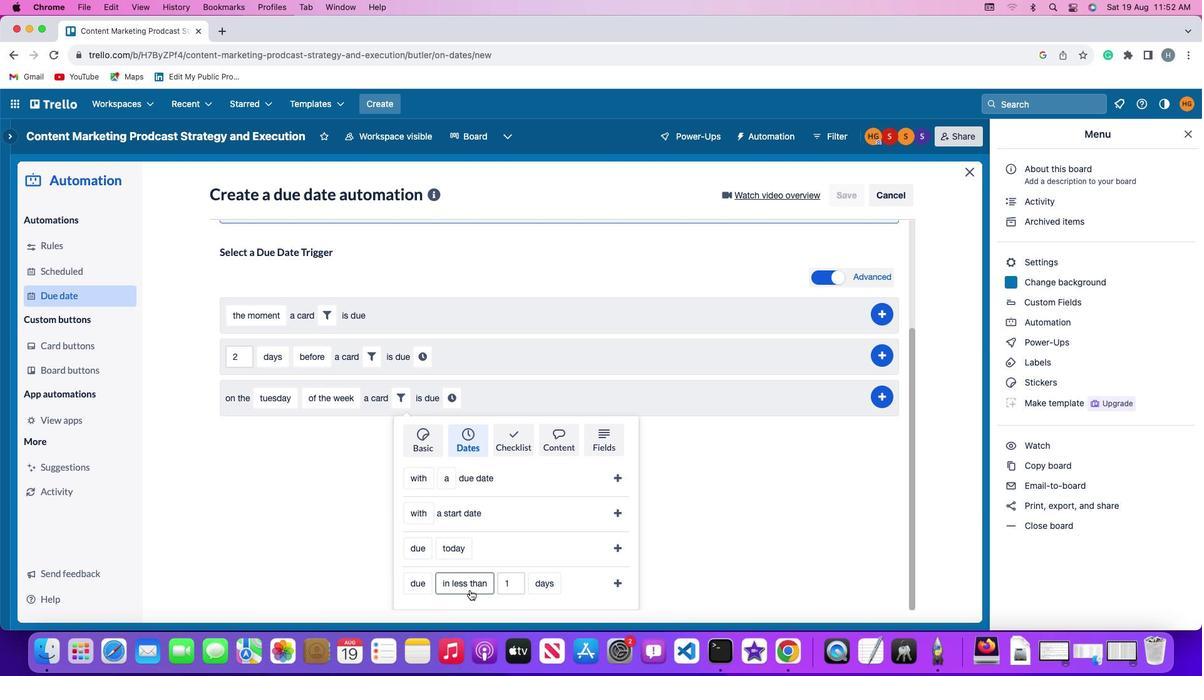 
Action: Mouse pressed left at (470, 590)
Screenshot: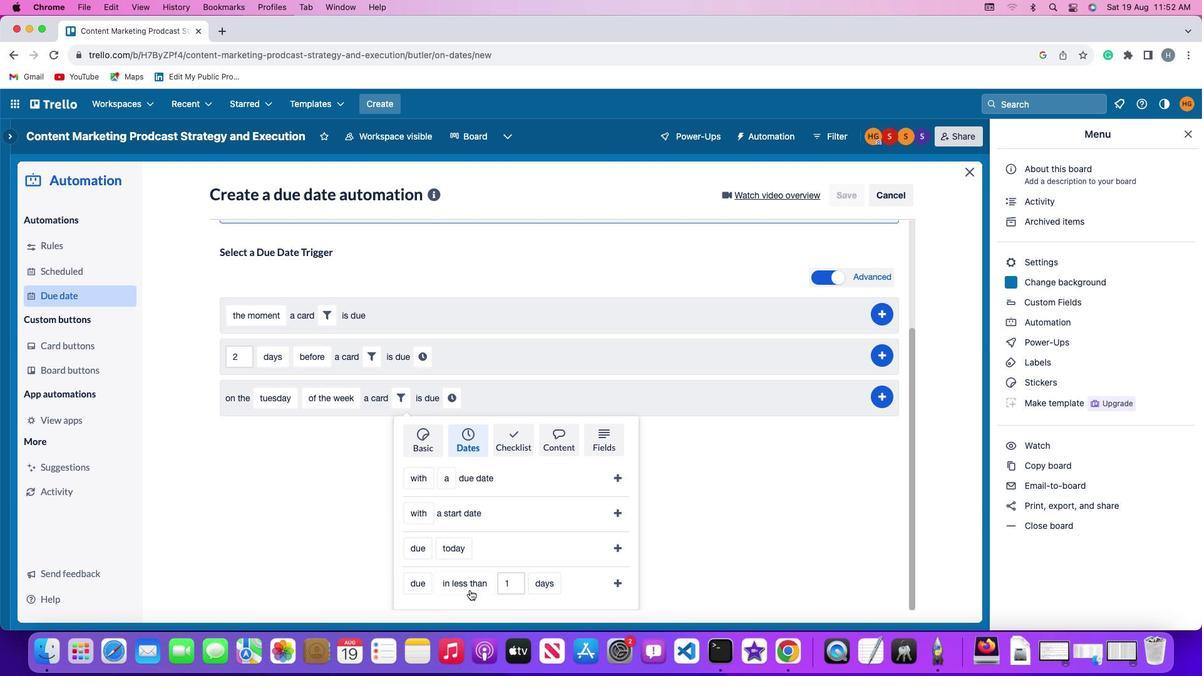 
Action: Mouse moved to (479, 479)
Screenshot: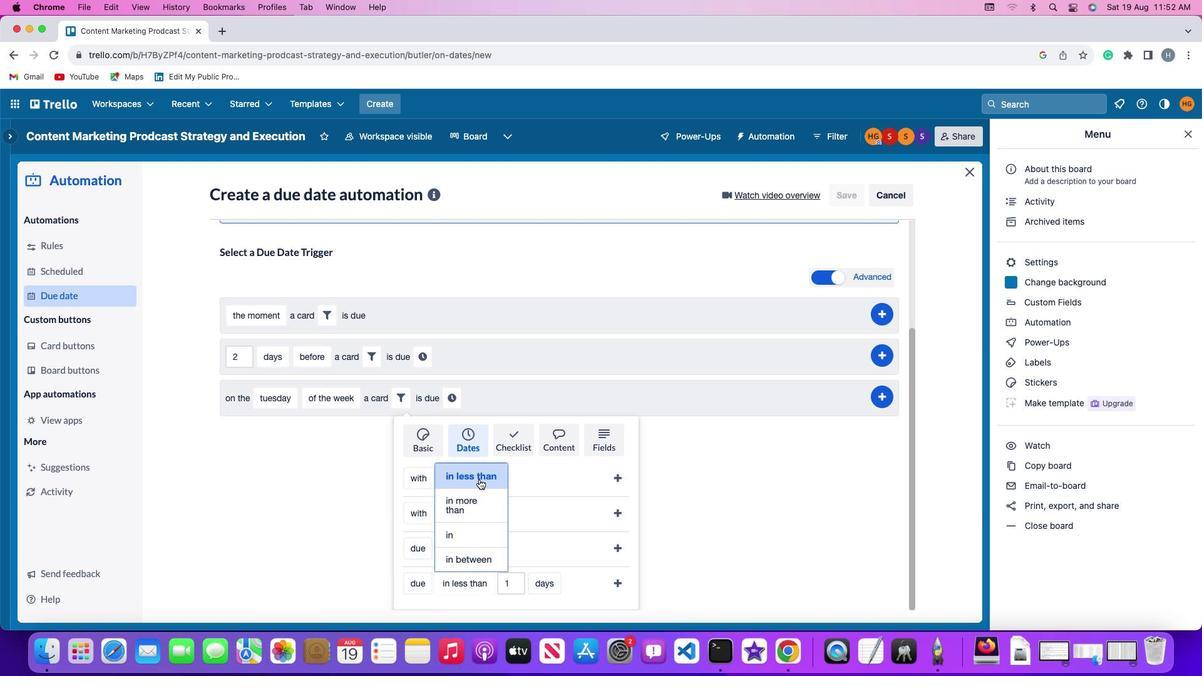 
Action: Mouse pressed left at (479, 479)
Screenshot: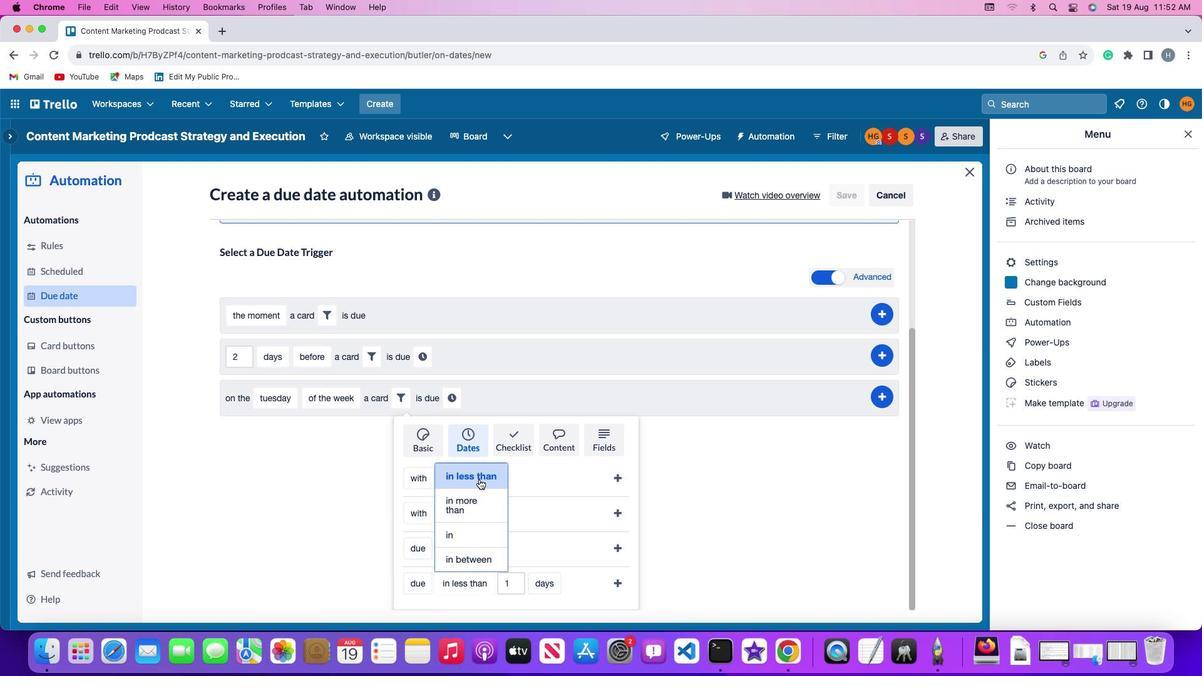 
Action: Mouse moved to (518, 585)
Screenshot: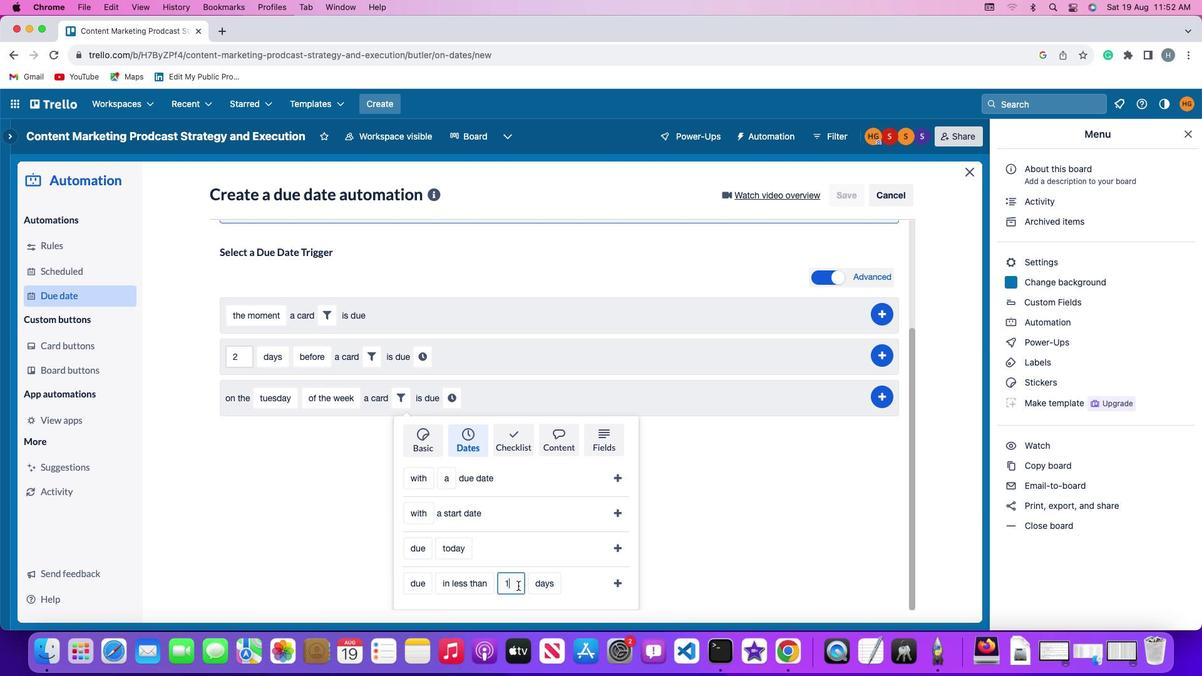 
Action: Mouse pressed left at (518, 585)
Screenshot: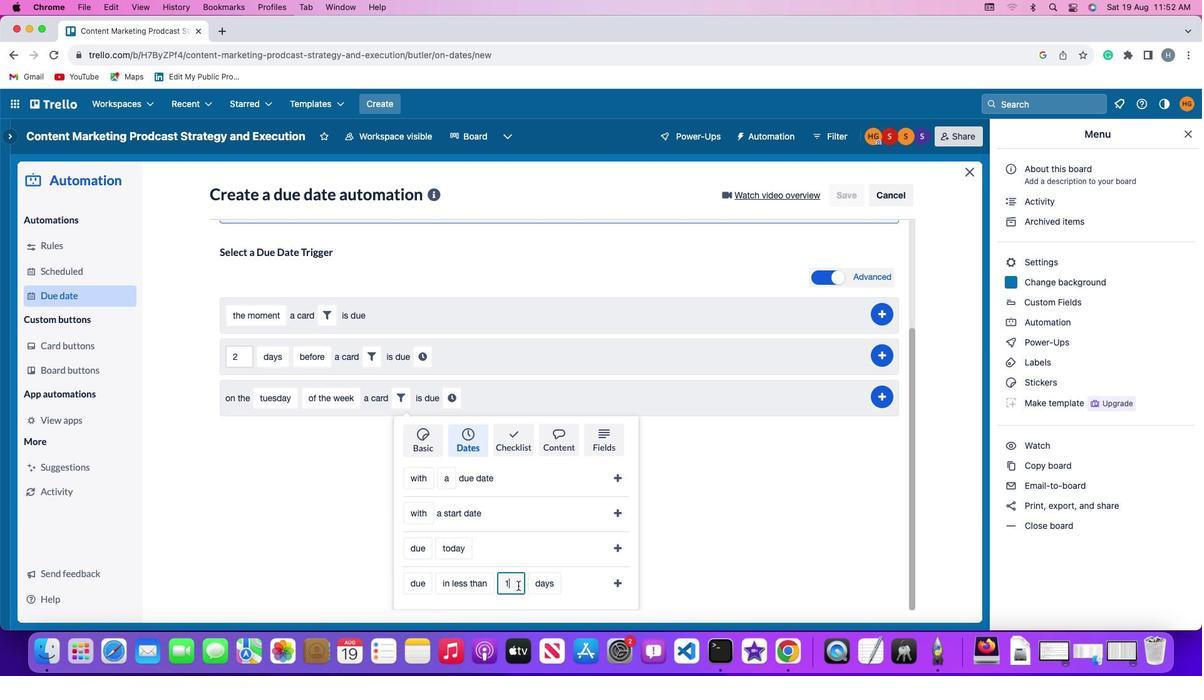 
Action: Mouse moved to (522, 583)
Screenshot: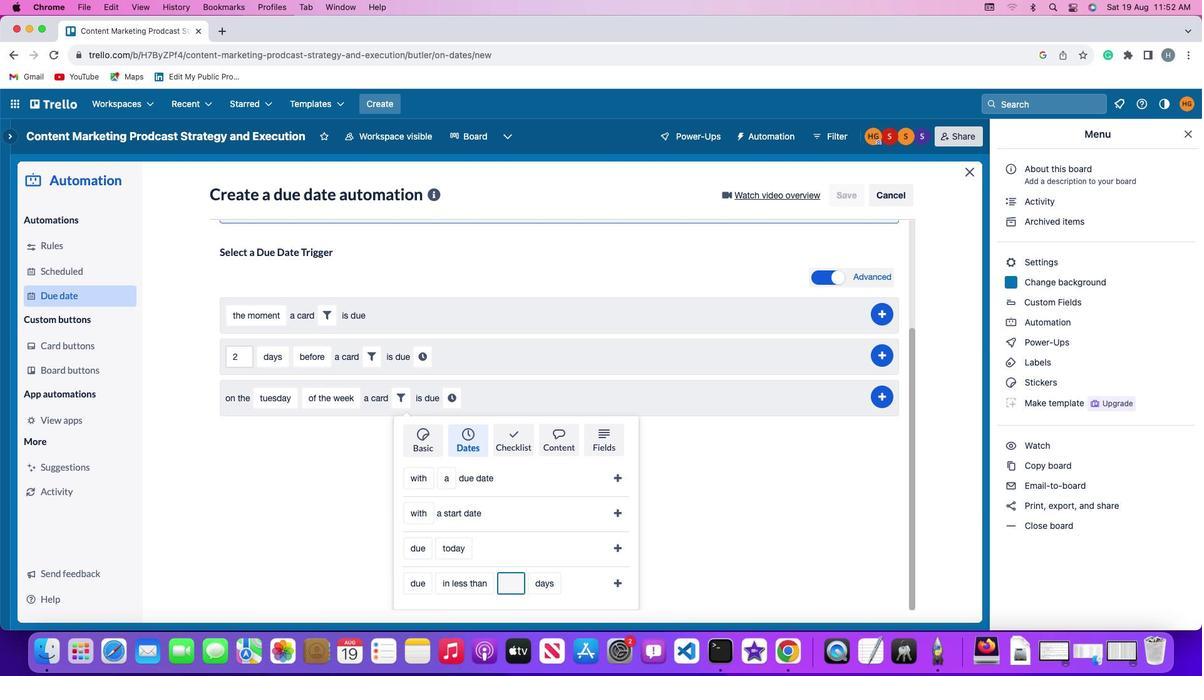 
Action: Key pressed Key.backspace'1'
Screenshot: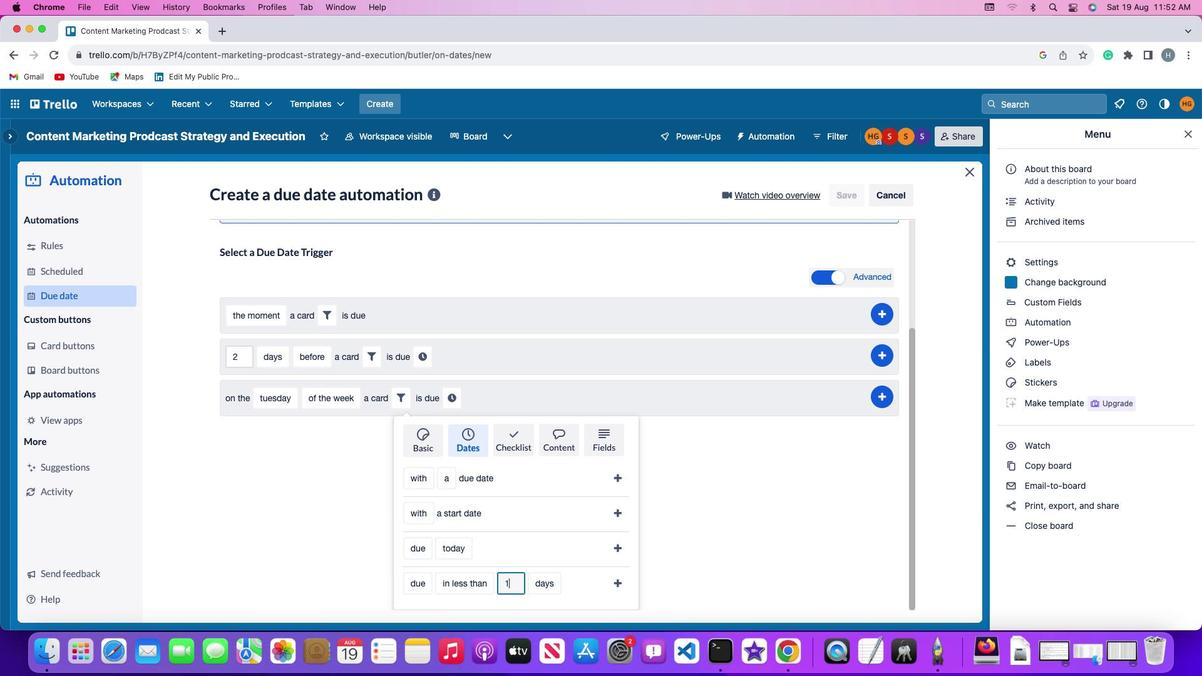 
Action: Mouse moved to (539, 587)
Screenshot: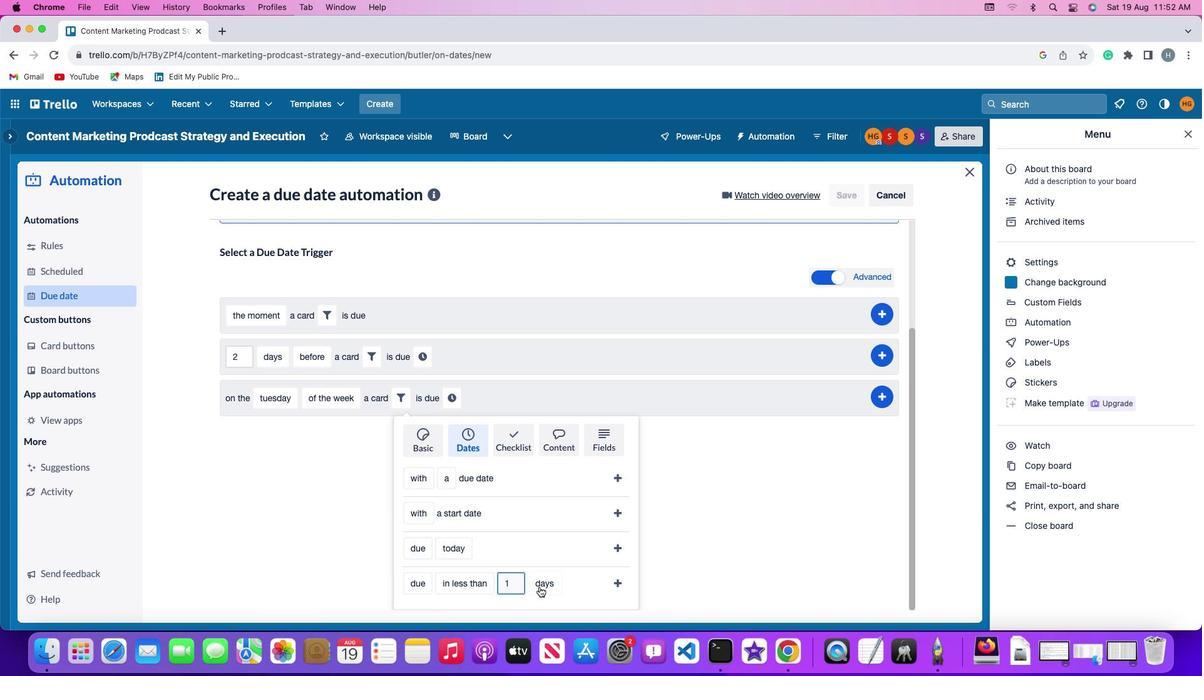 
Action: Mouse pressed left at (539, 587)
Screenshot: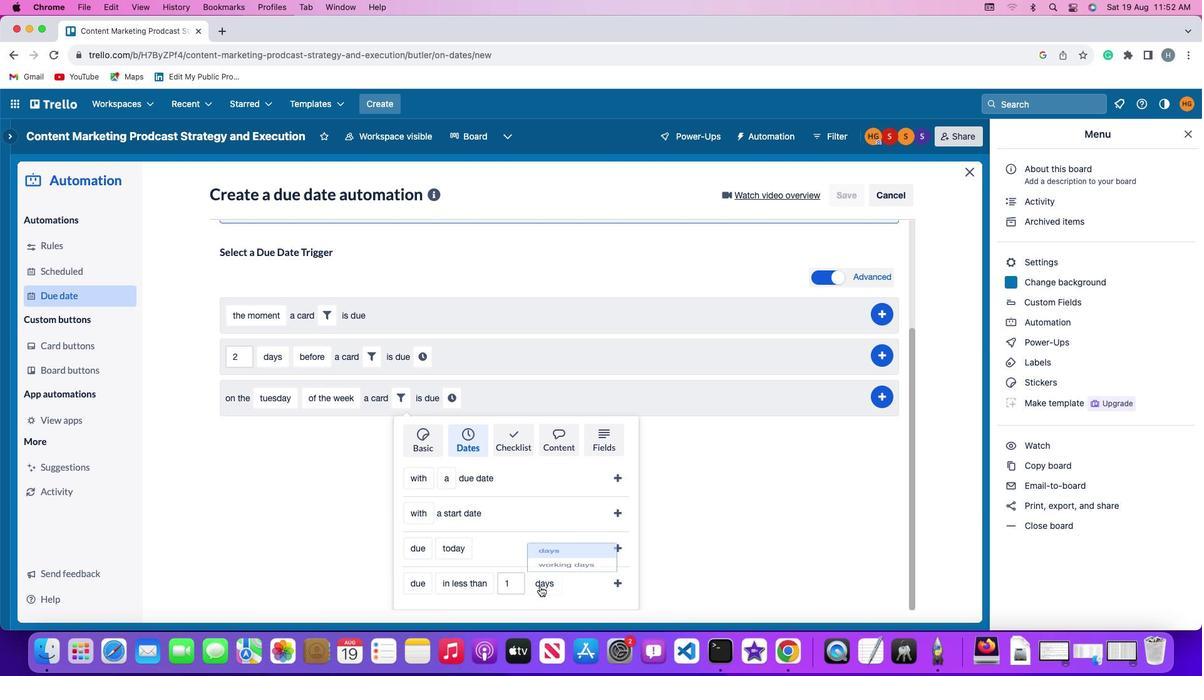 
Action: Mouse moved to (551, 532)
Screenshot: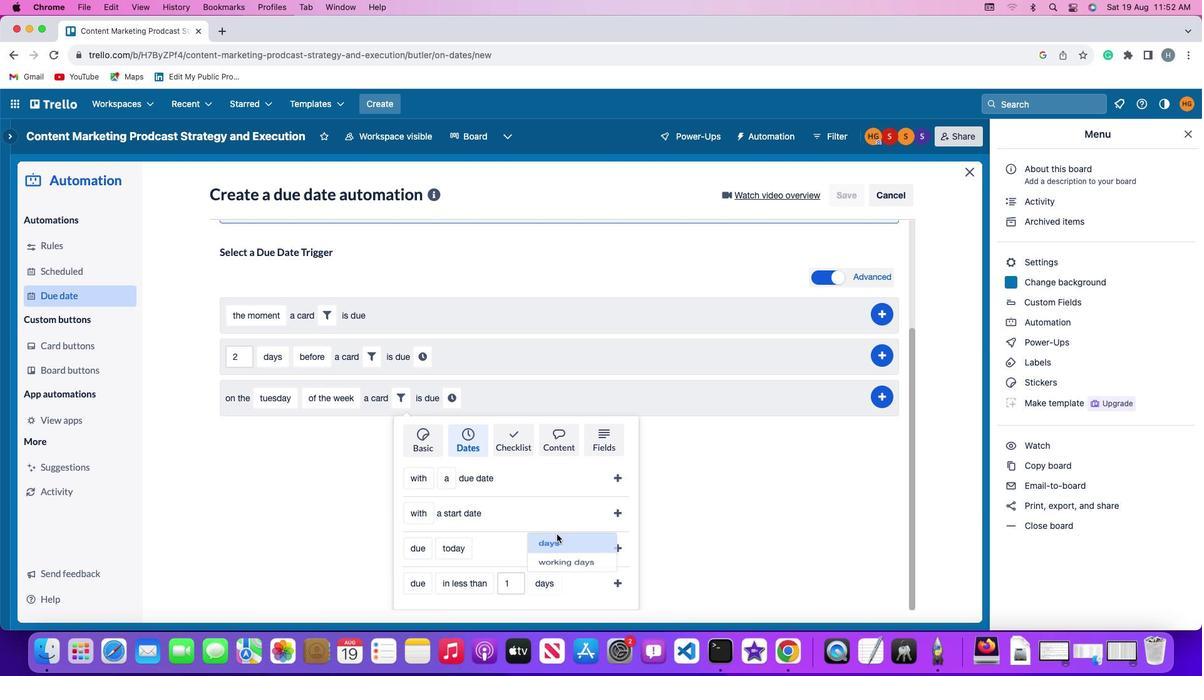 
Action: Mouse pressed left at (551, 532)
Screenshot: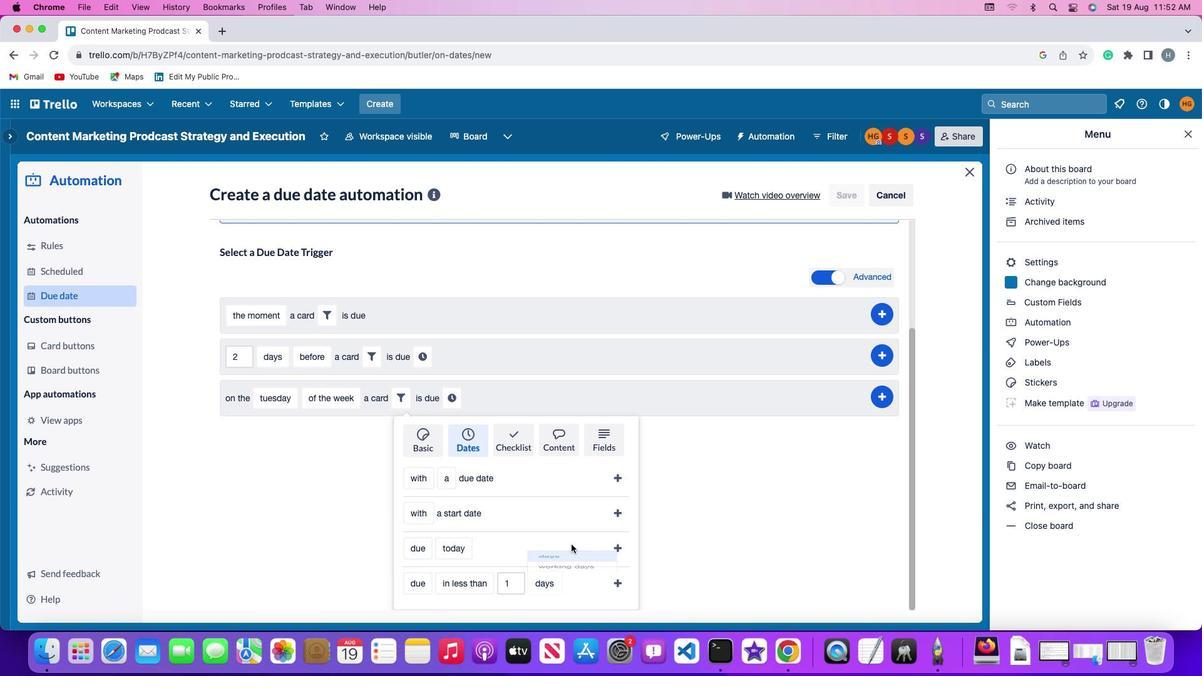 
Action: Mouse moved to (622, 582)
Screenshot: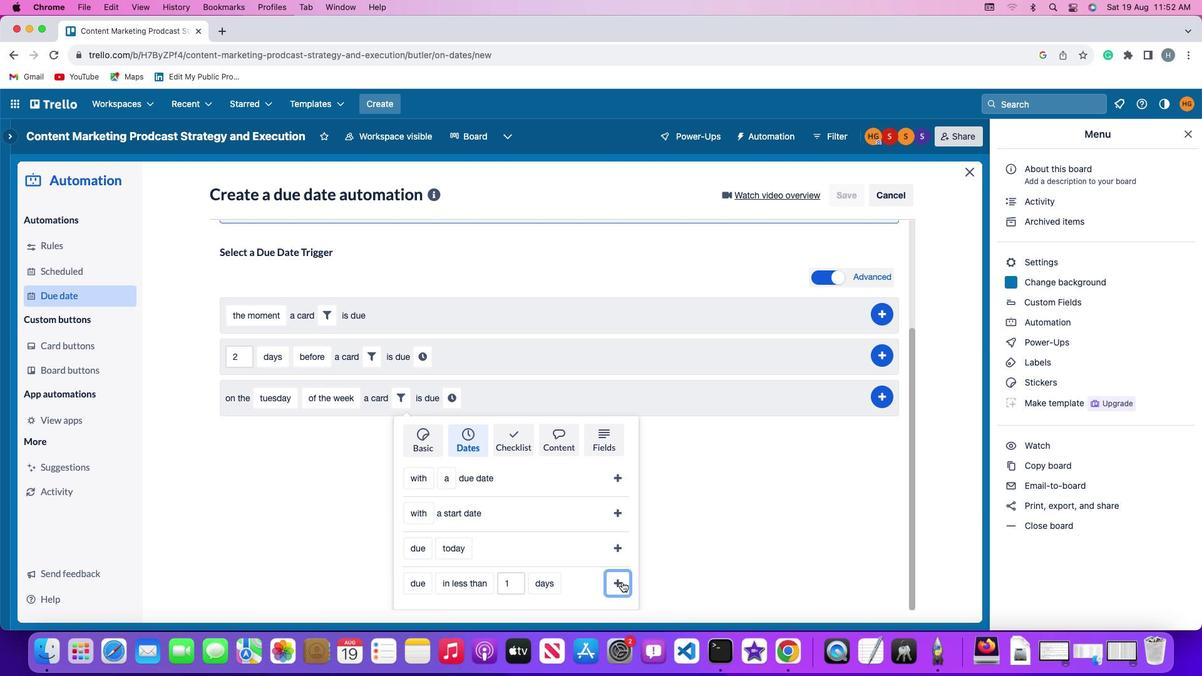 
Action: Mouse pressed left at (622, 582)
Screenshot: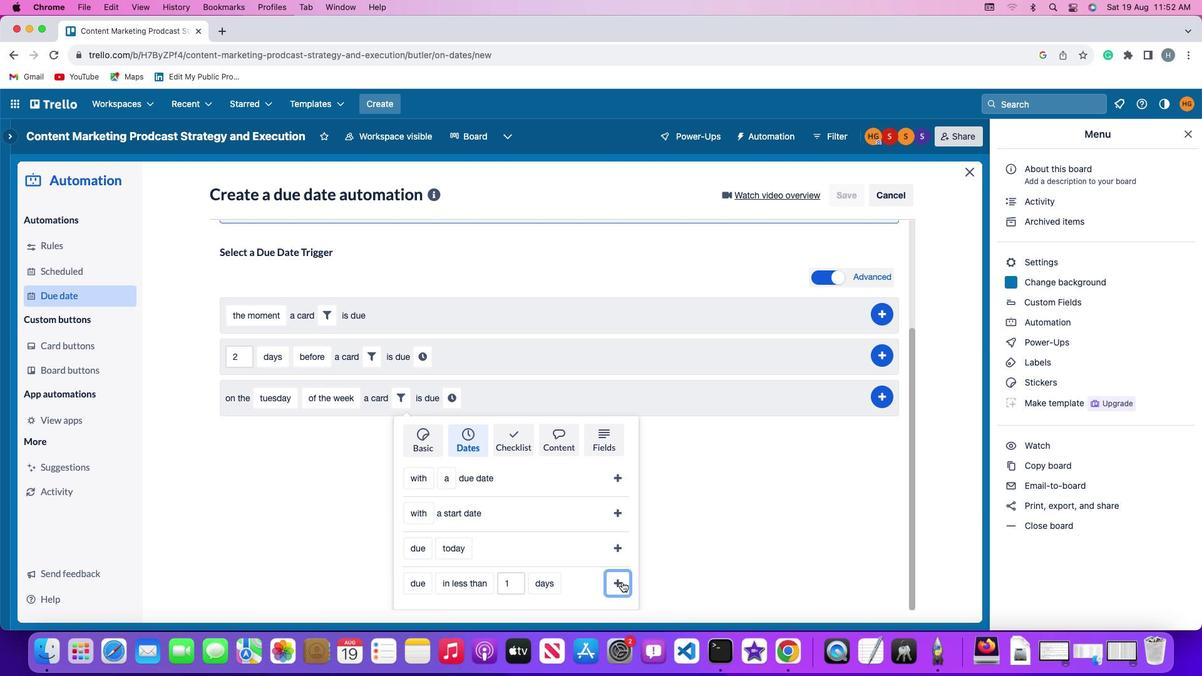 
Action: Mouse moved to (575, 542)
Screenshot: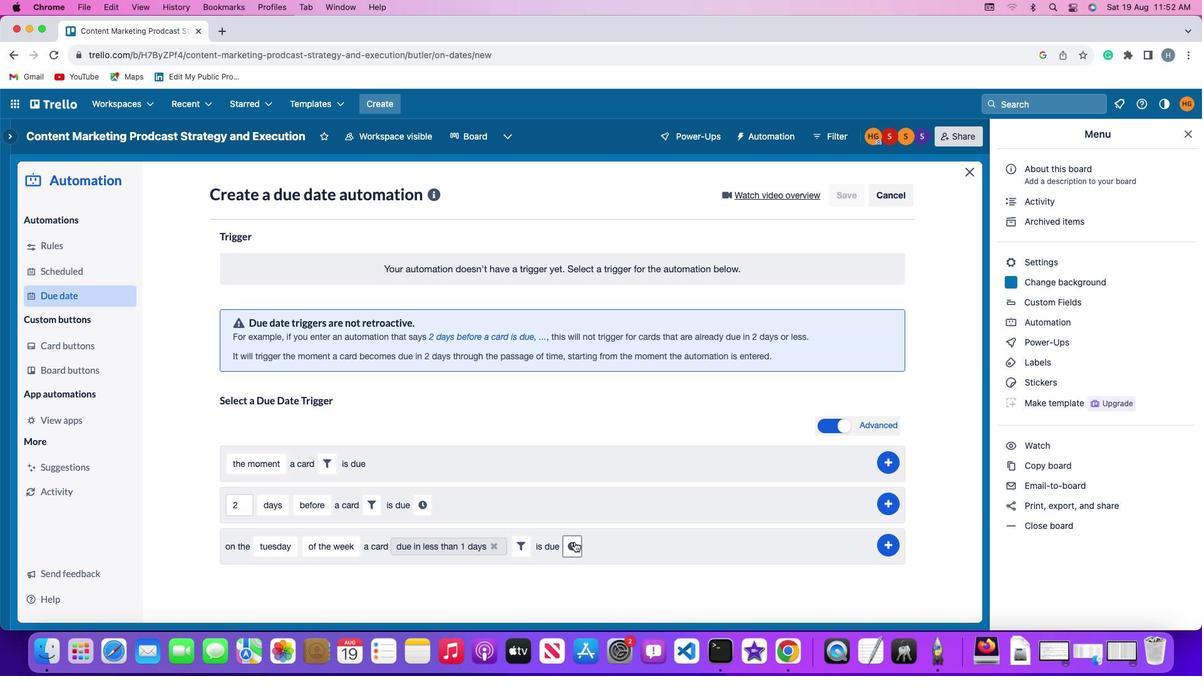 
Action: Mouse pressed left at (575, 542)
Screenshot: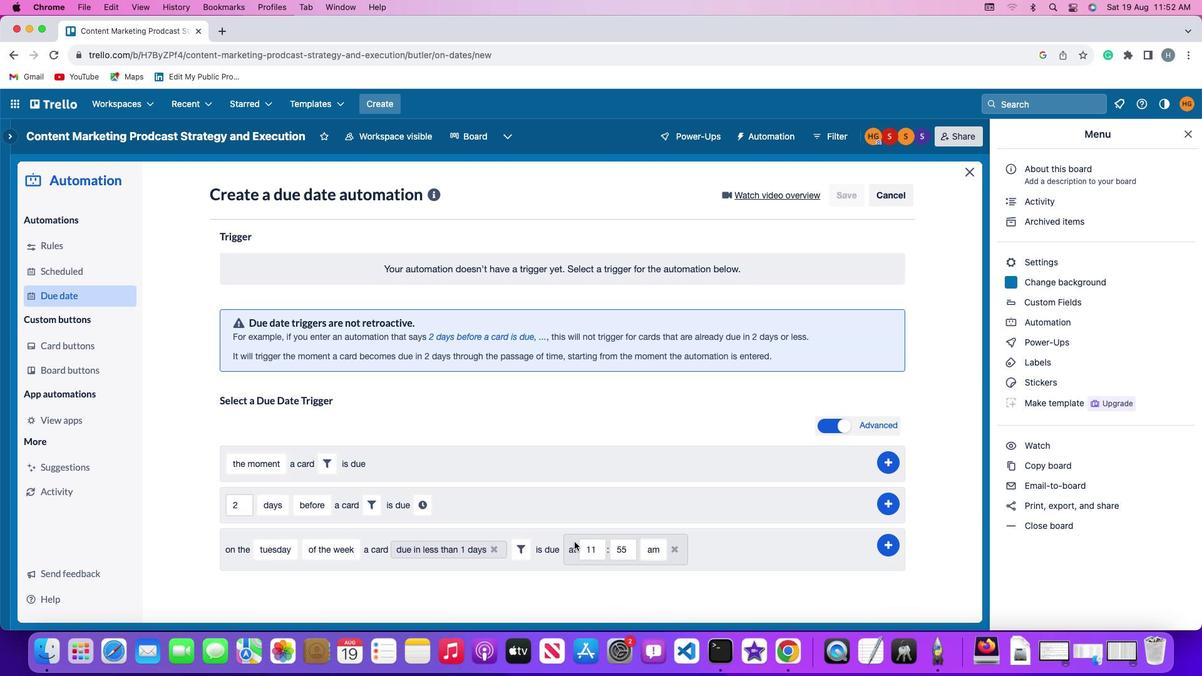 
Action: Mouse moved to (598, 550)
Screenshot: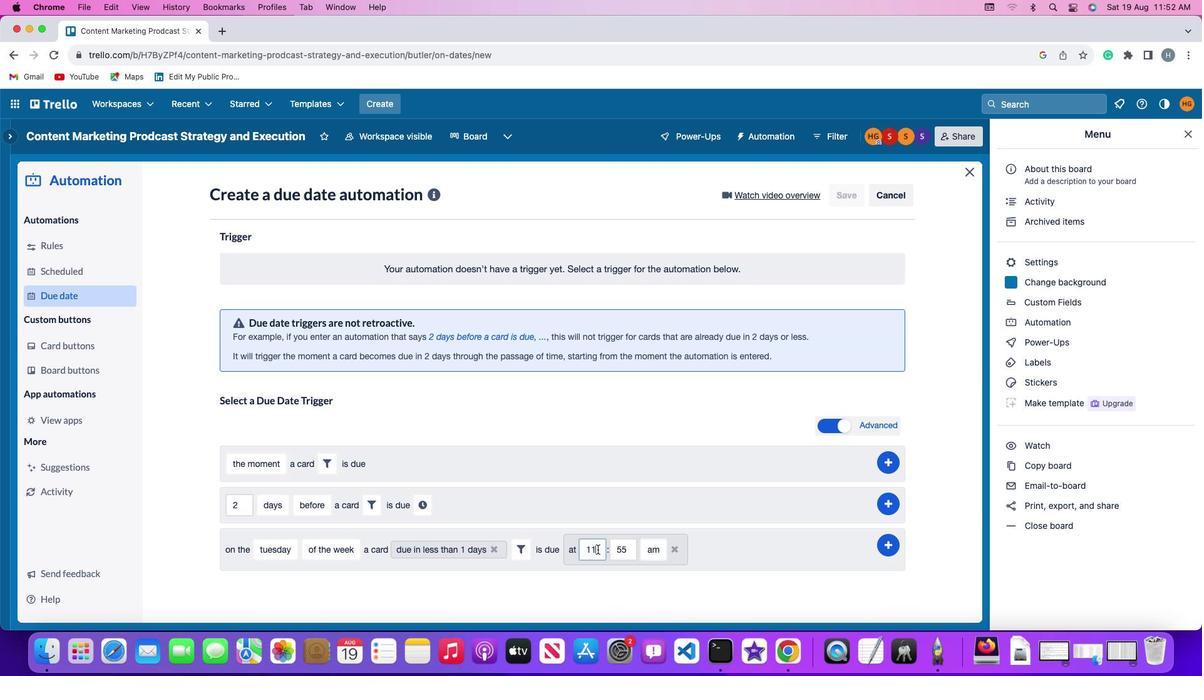 
Action: Mouse pressed left at (598, 550)
Screenshot: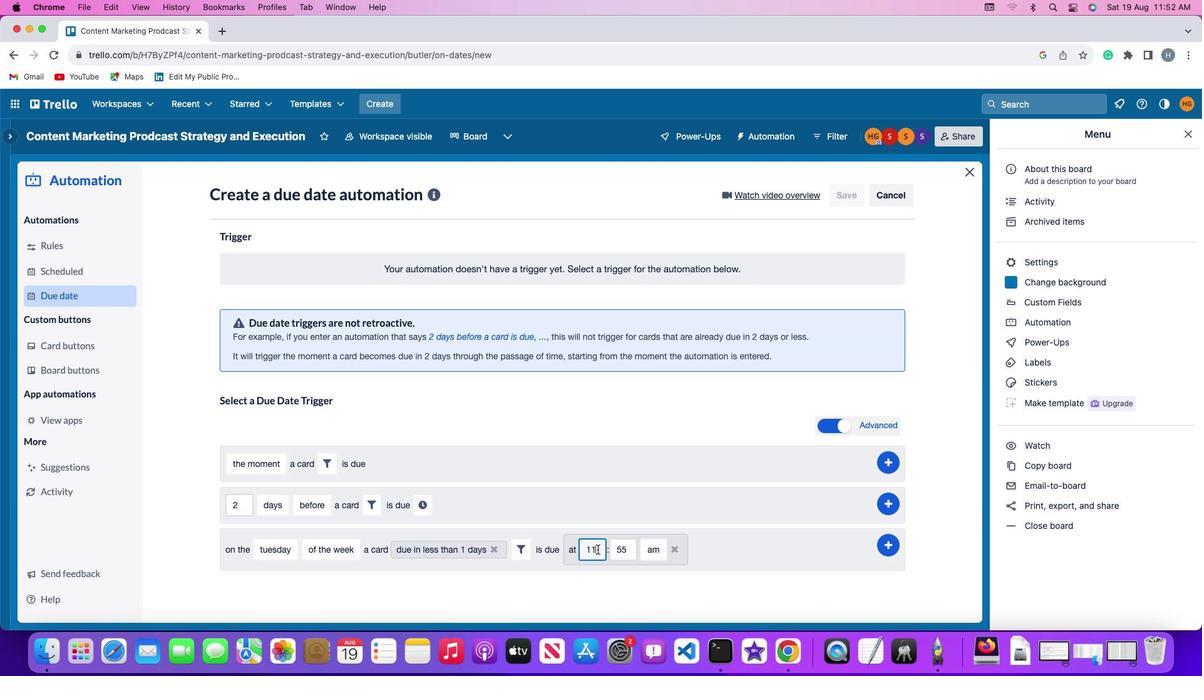 
Action: Mouse moved to (597, 549)
Screenshot: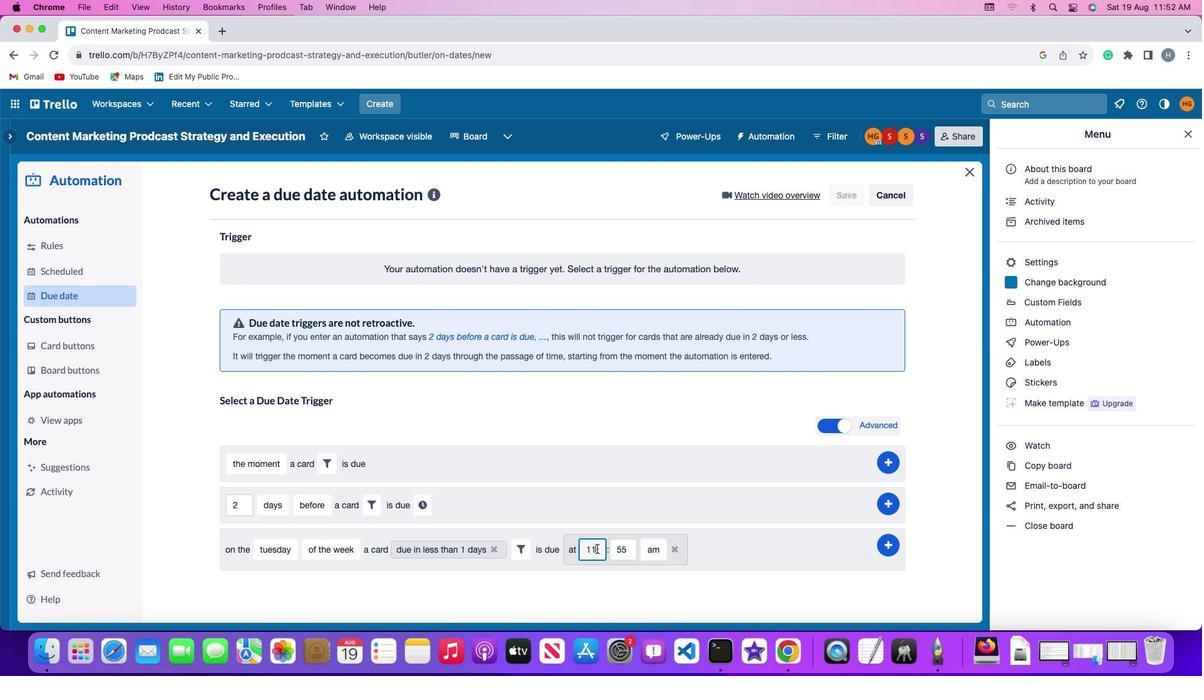 
Action: Key pressed Key.backspace'1'
Screenshot: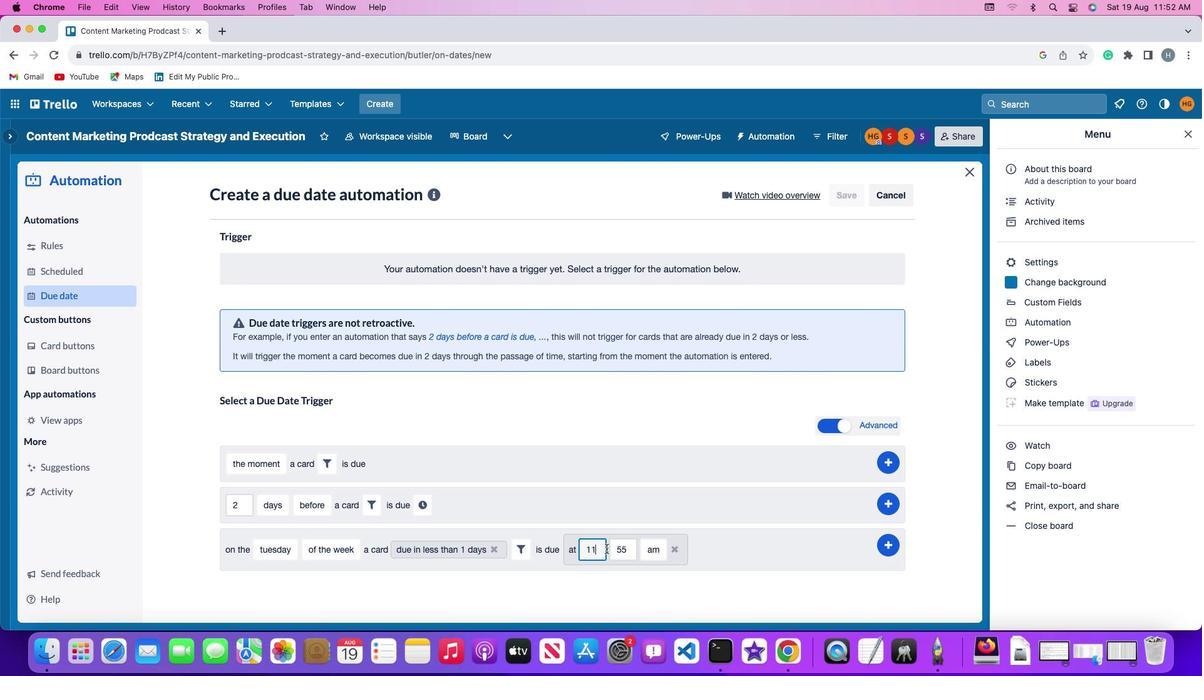 
Action: Mouse moved to (631, 547)
Screenshot: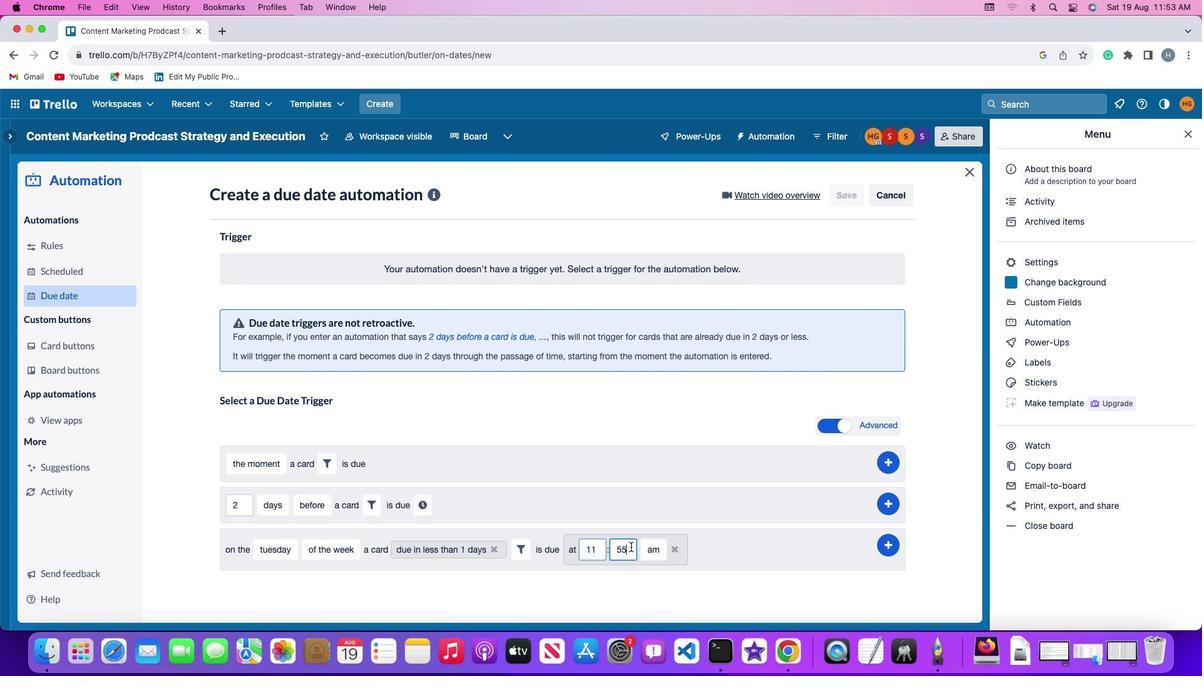 
Action: Mouse pressed left at (631, 547)
Screenshot: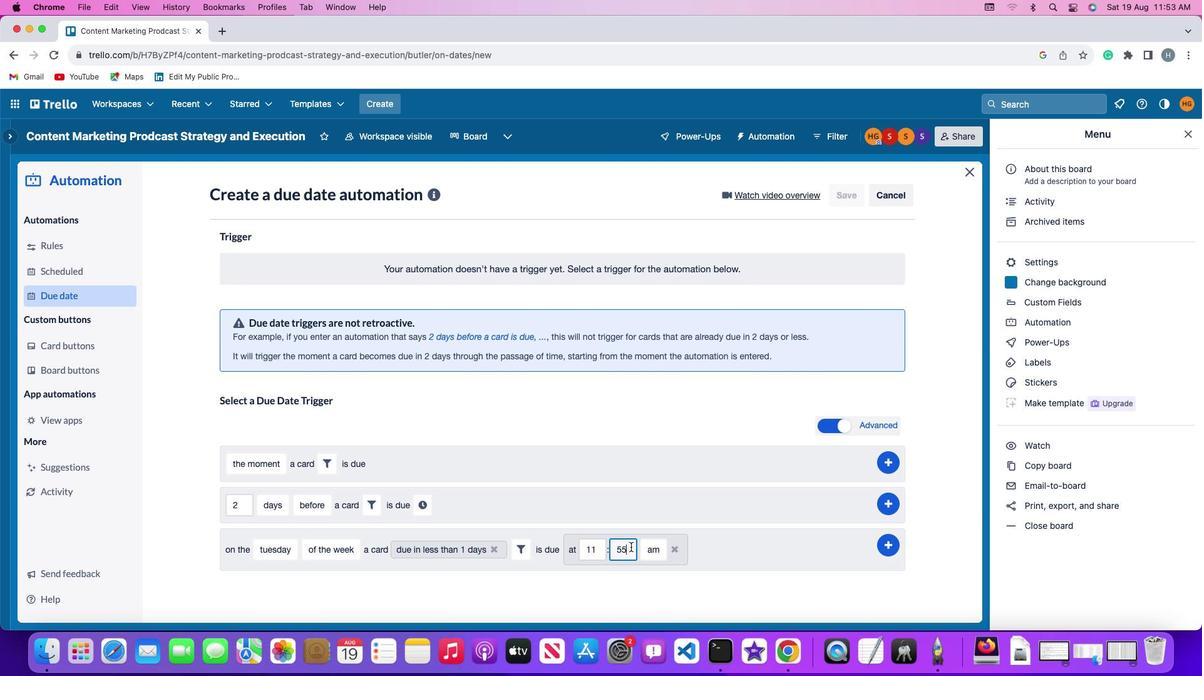 
Action: Key pressed Key.backspaceKey.backspace
Screenshot: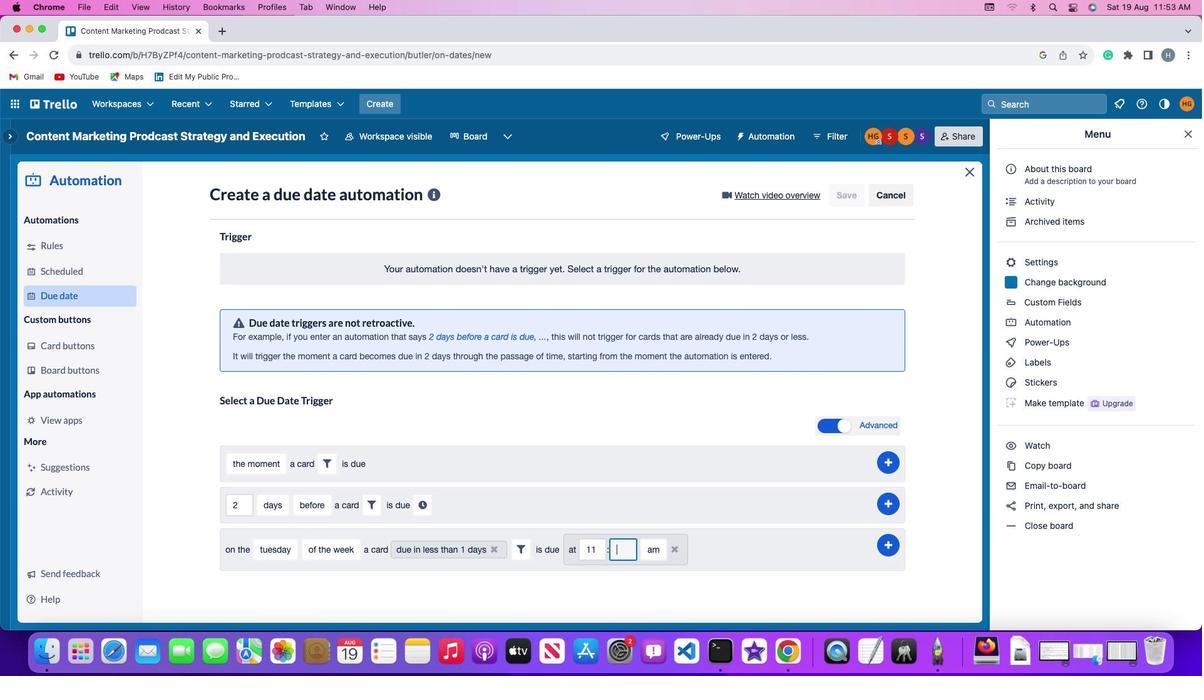 
Action: Mouse moved to (631, 546)
Screenshot: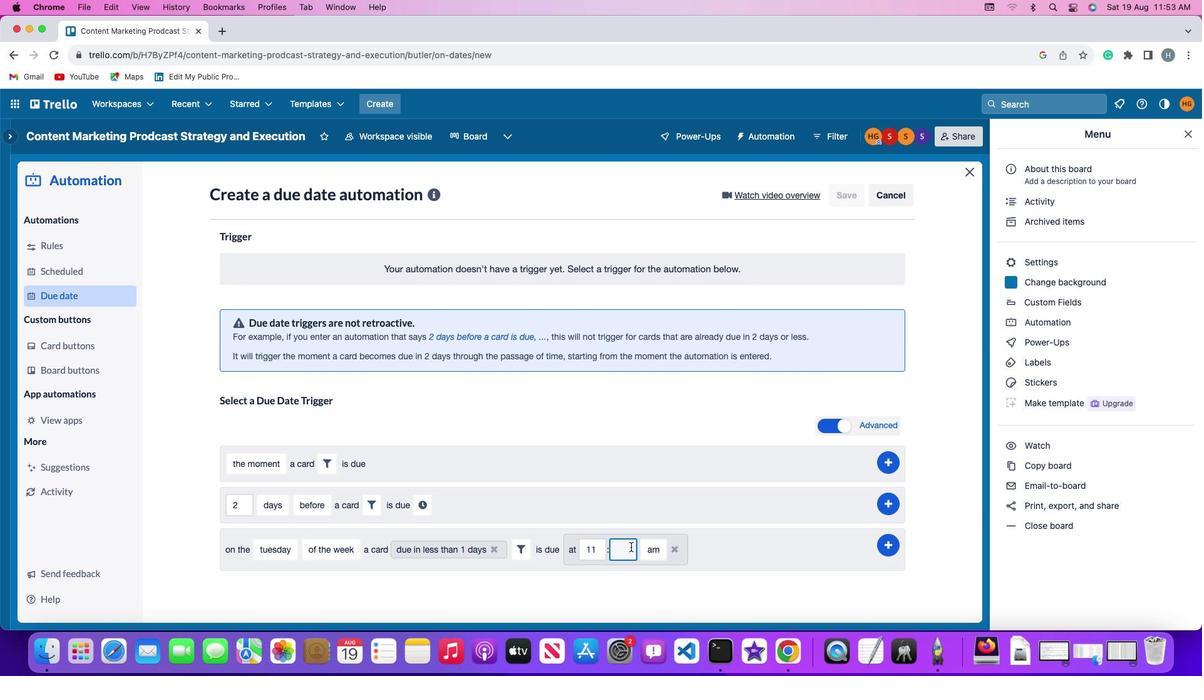 
Action: Key pressed '0''0'
Screenshot: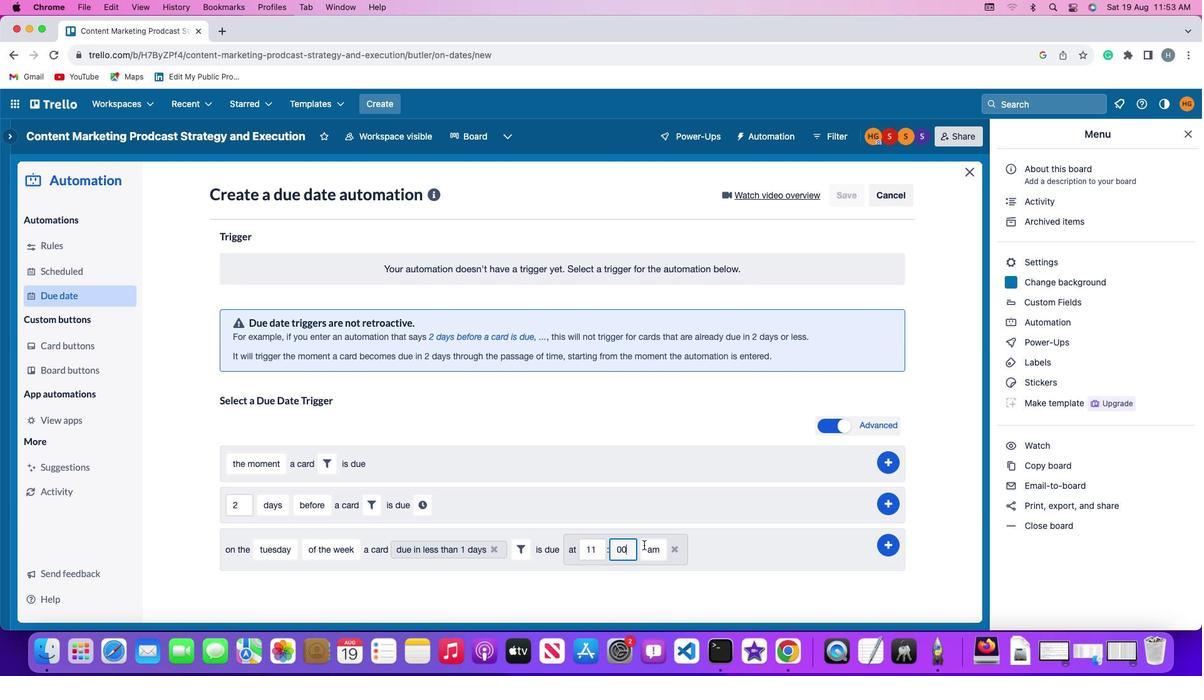 
Action: Mouse moved to (651, 545)
Screenshot: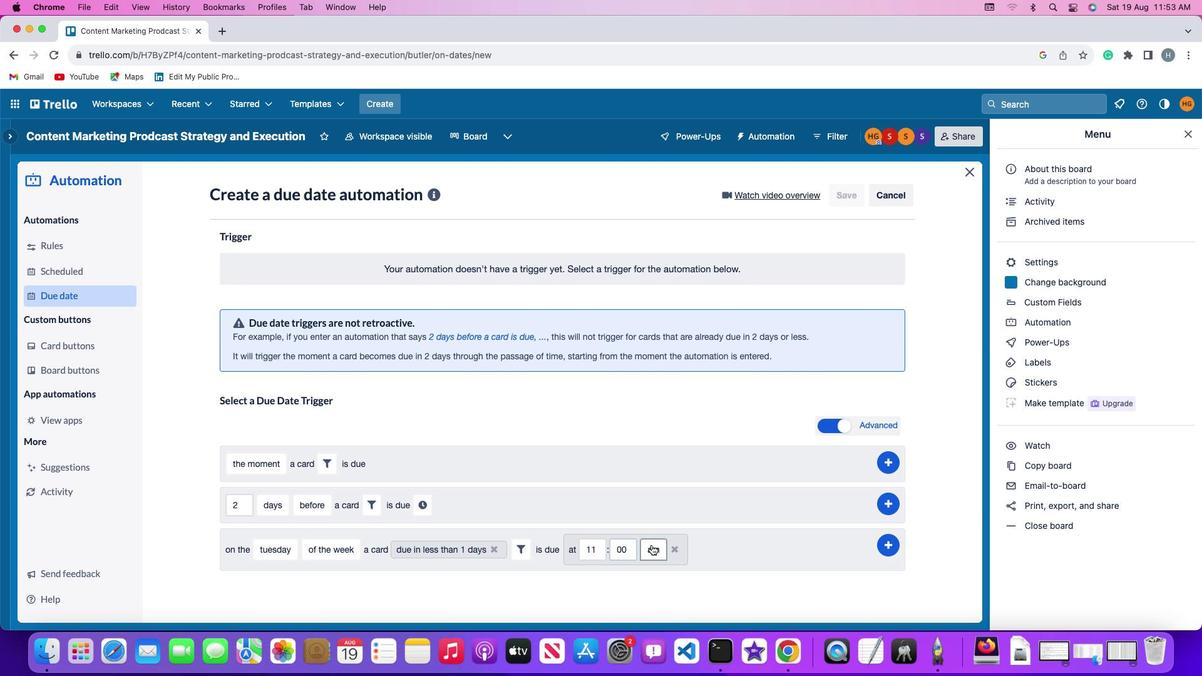 
Action: Mouse pressed left at (651, 545)
Screenshot: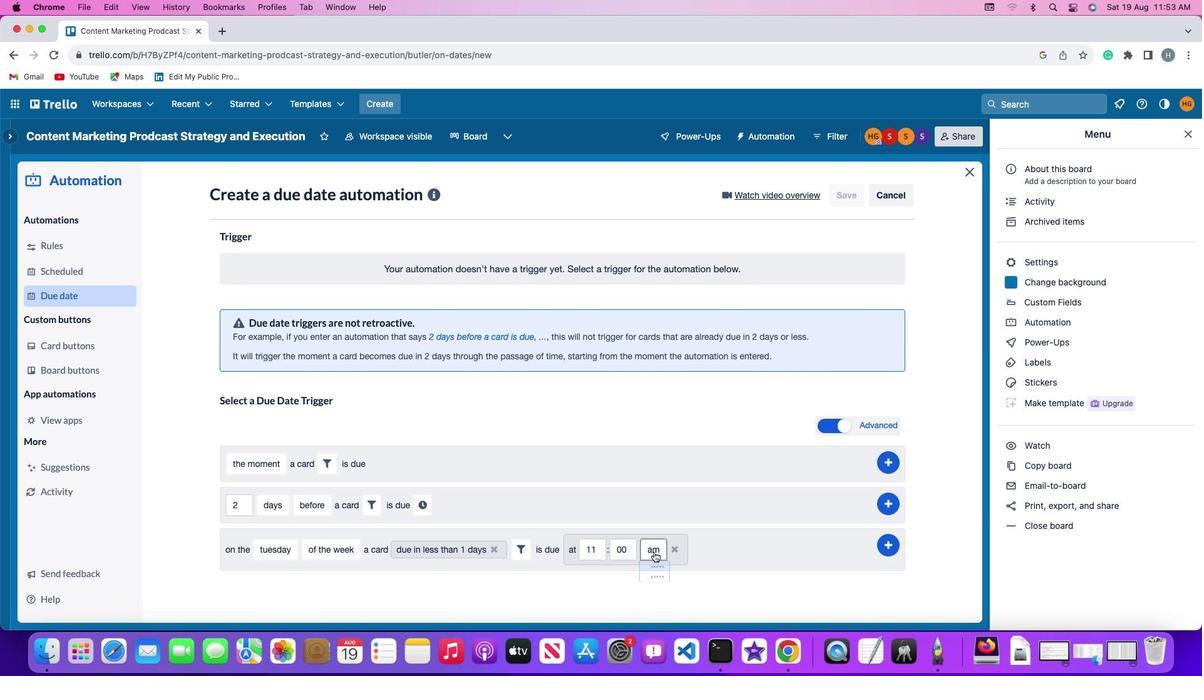 
Action: Mouse moved to (655, 565)
Screenshot: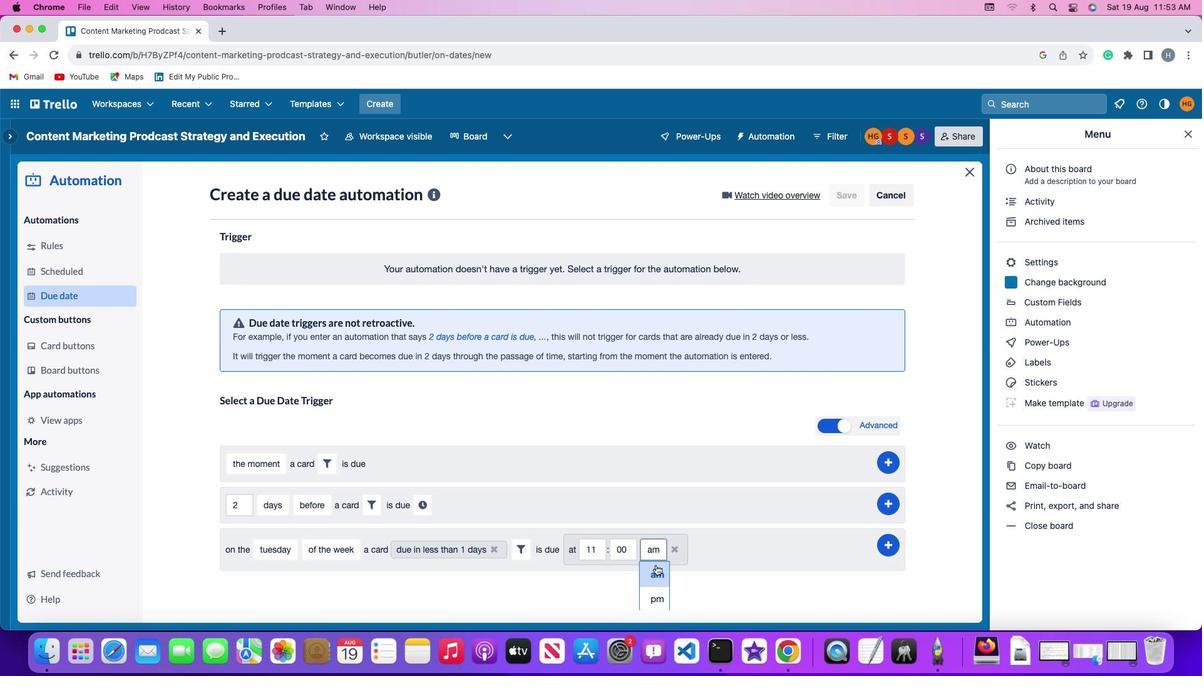 
Action: Mouse pressed left at (655, 565)
Screenshot: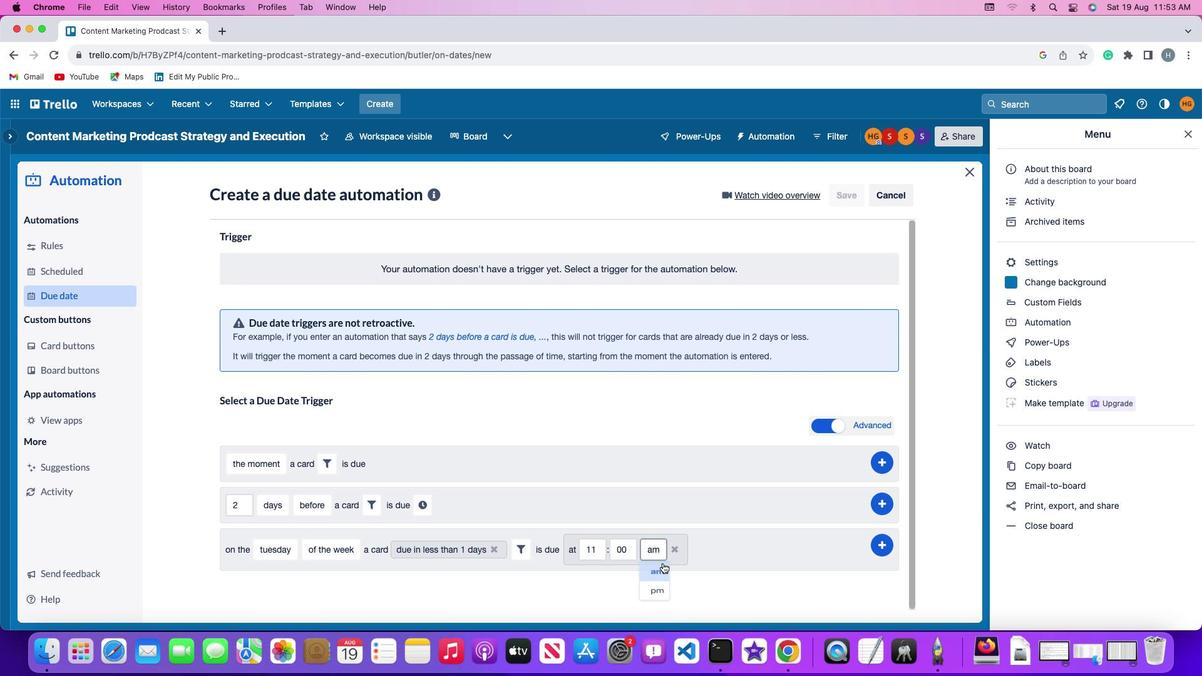 
Action: Mouse moved to (894, 543)
Screenshot: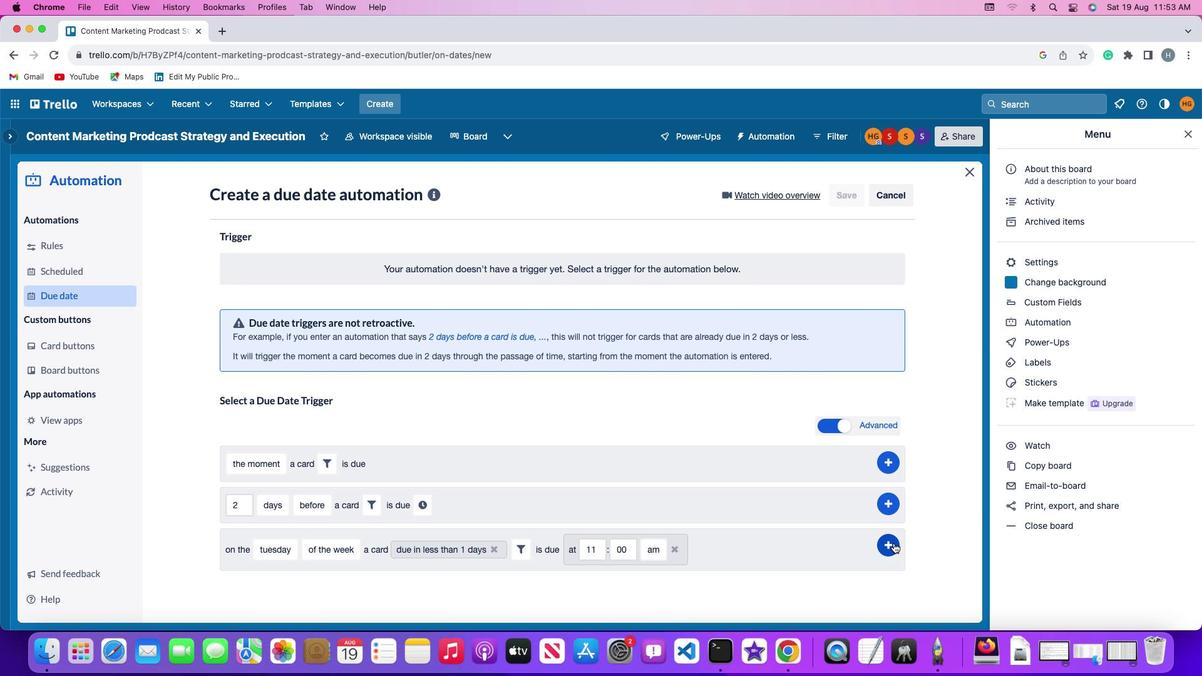 
Action: Mouse pressed left at (894, 543)
Screenshot: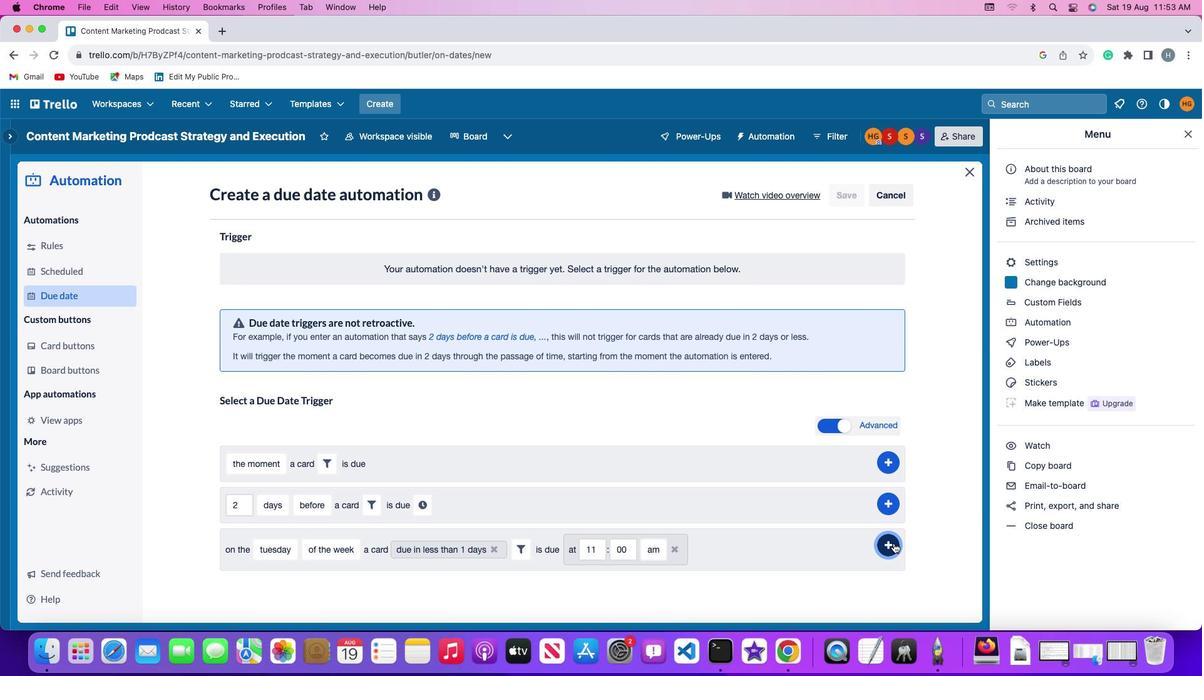 
Action: Mouse moved to (929, 444)
Screenshot: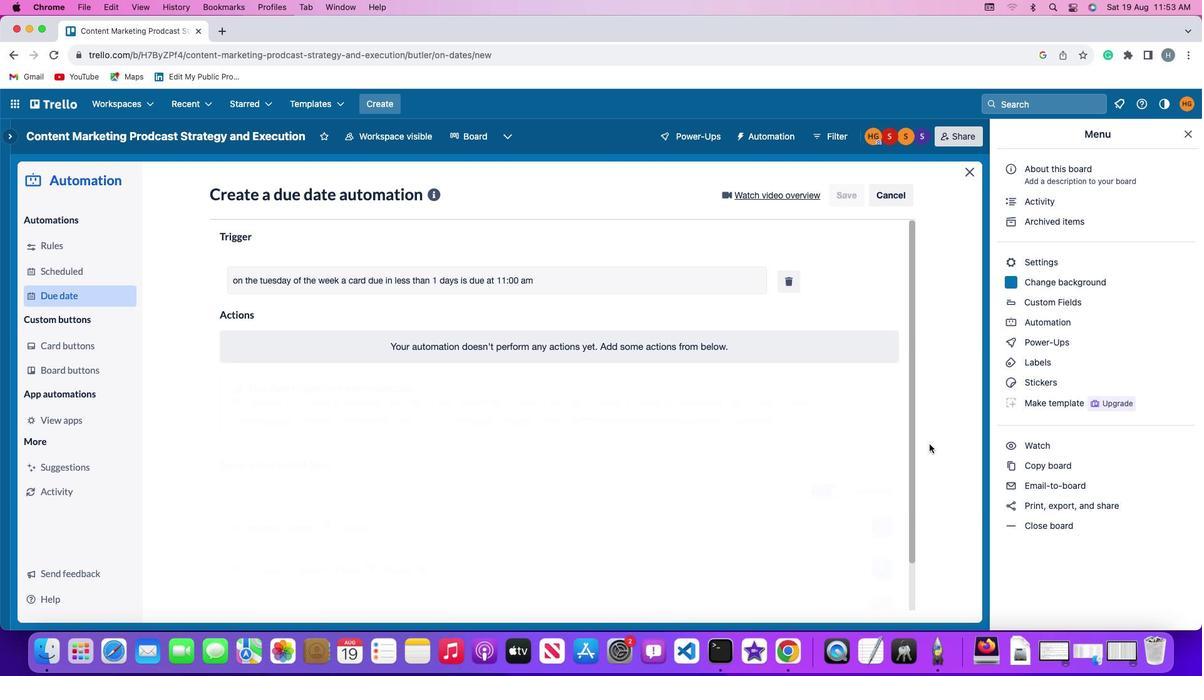 
